 Task: Look for space in Bīsalpur, India from 2nd September, 2023 to 6th September, 2023 for 2 adults in price range Rs.15000 to Rs.20000. Place can be entire place with 1  bedroom having 1 bed and 1 bathroom. Property type can be house, flat, guest house, hotel. Booking option can be shelf check-in. Required host language is English.
Action: Mouse moved to (432, 53)
Screenshot: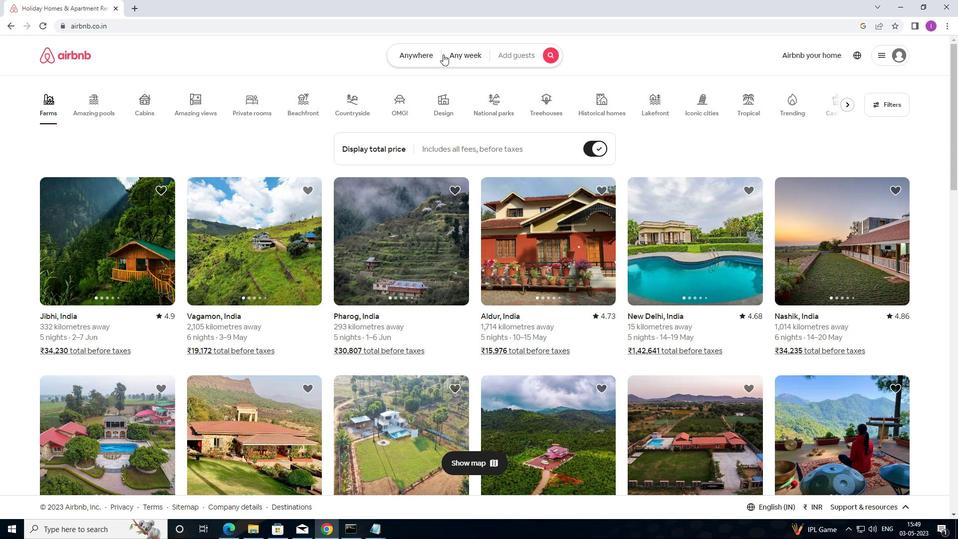 
Action: Mouse pressed left at (432, 53)
Screenshot: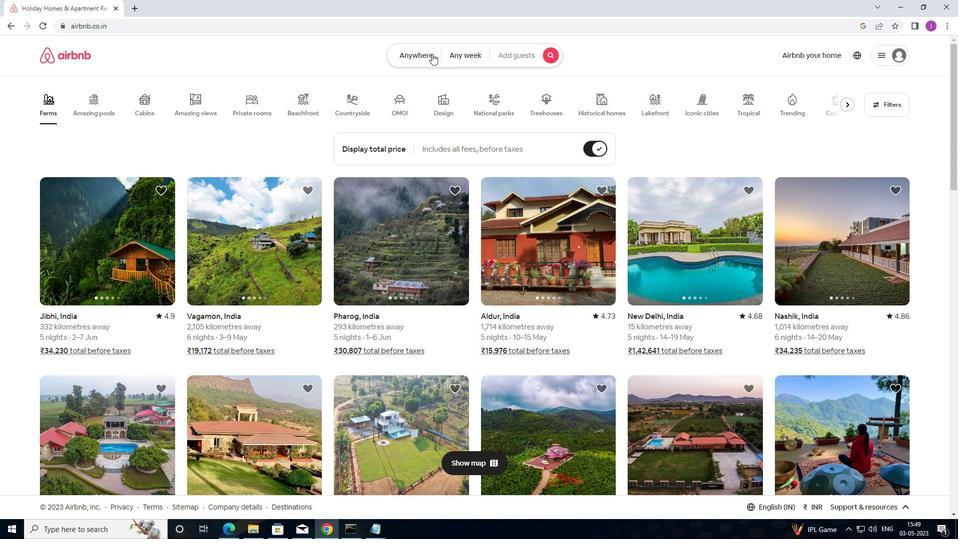 
Action: Mouse moved to (286, 95)
Screenshot: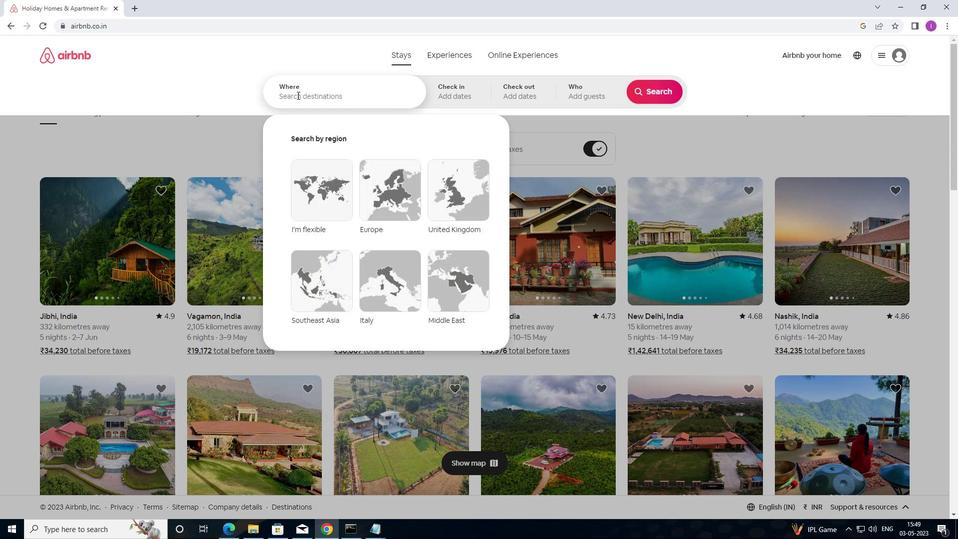 
Action: Mouse pressed left at (286, 95)
Screenshot: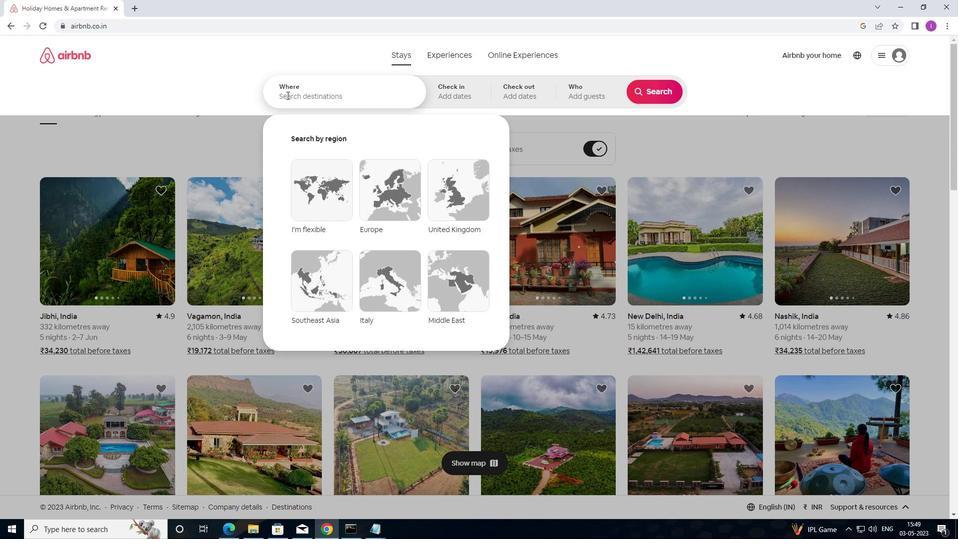 
Action: Mouse moved to (406, 95)
Screenshot: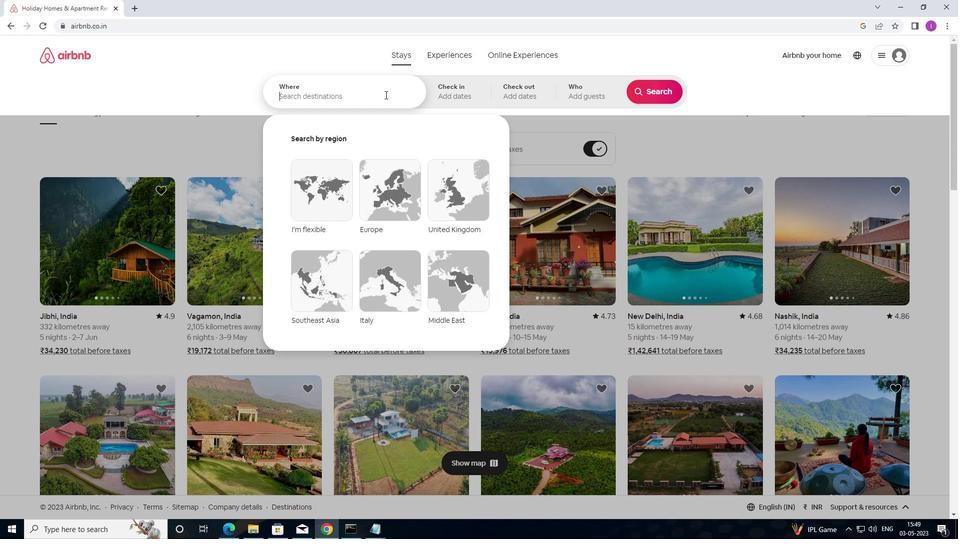 
Action: Key pressed <Key.shift>BISA
Screenshot: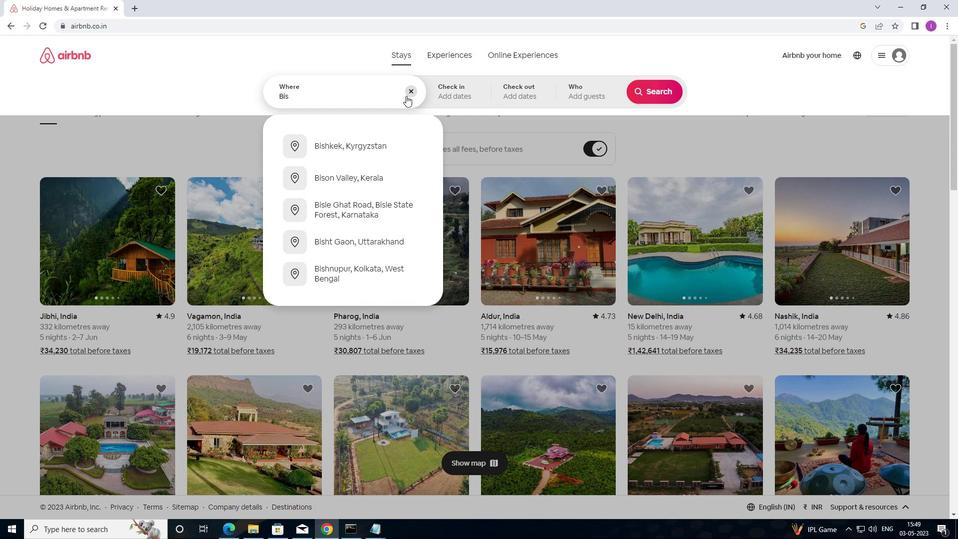 
Action: Mouse moved to (407, 95)
Screenshot: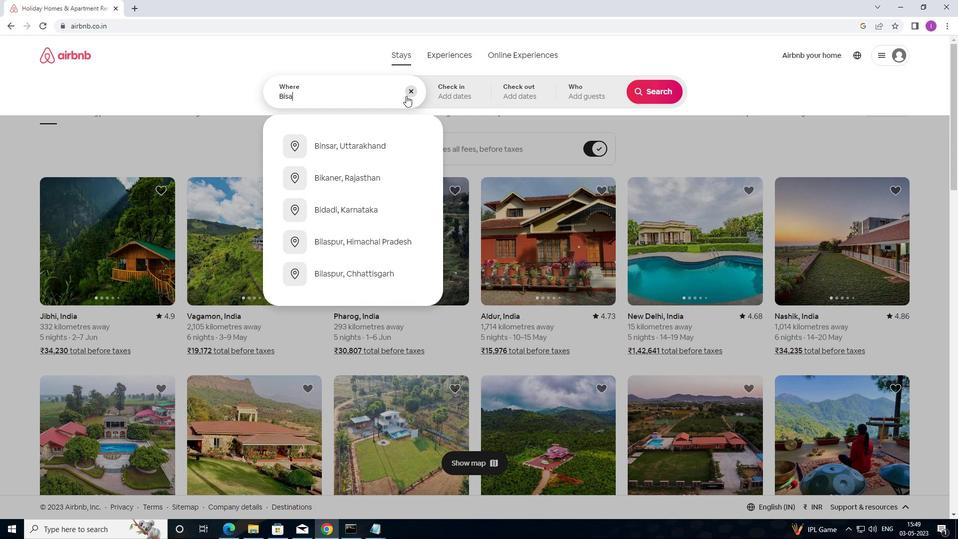 
Action: Key pressed LPUR,<Key.shift>INDIA
Screenshot: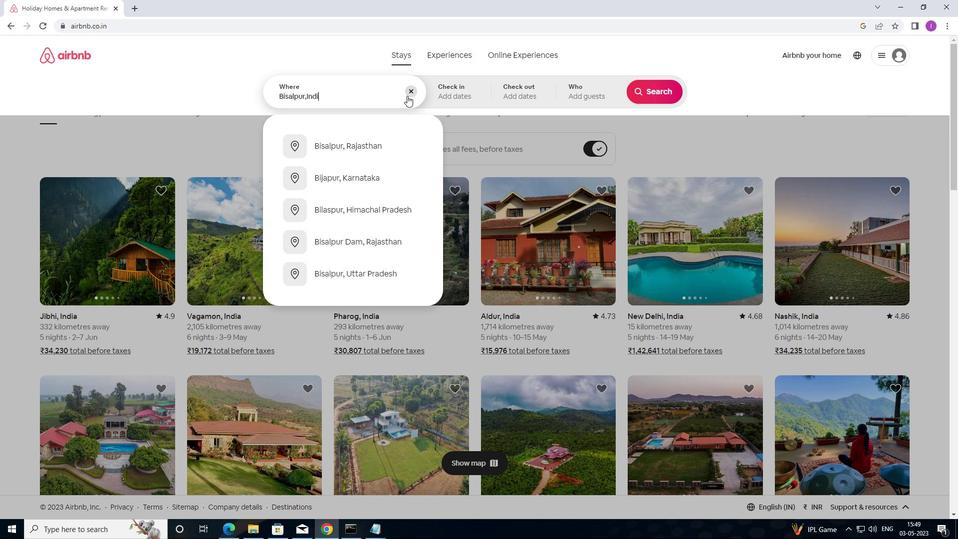
Action: Mouse moved to (452, 96)
Screenshot: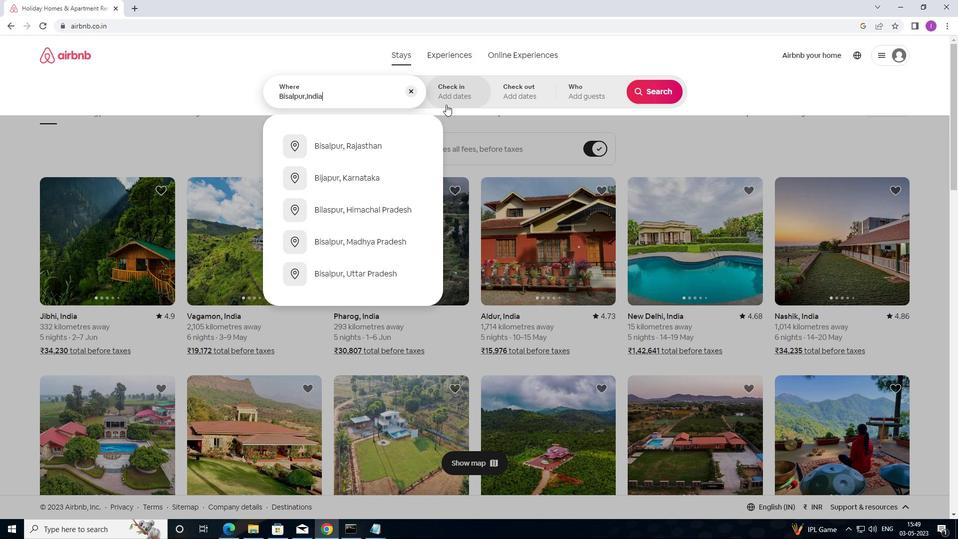 
Action: Mouse pressed left at (452, 96)
Screenshot: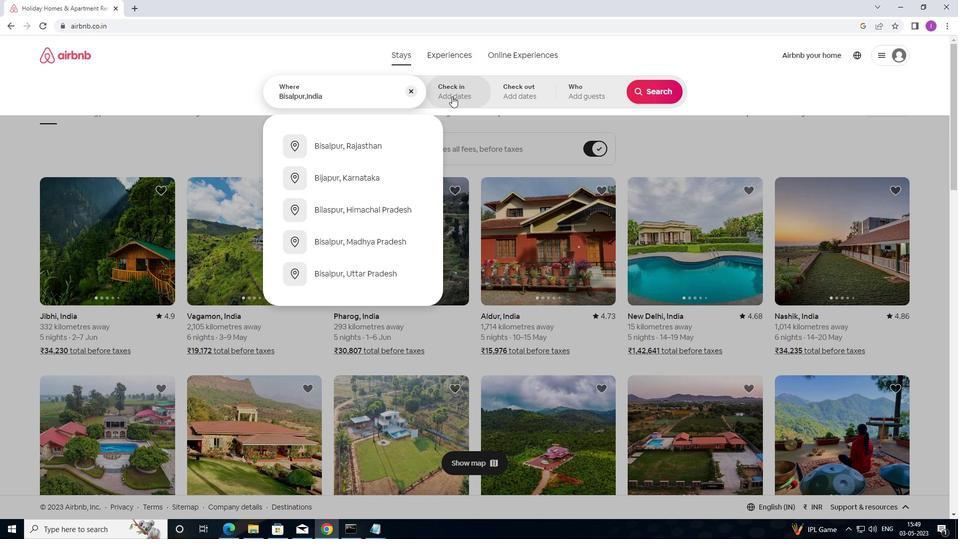 
Action: Mouse moved to (619, 218)
Screenshot: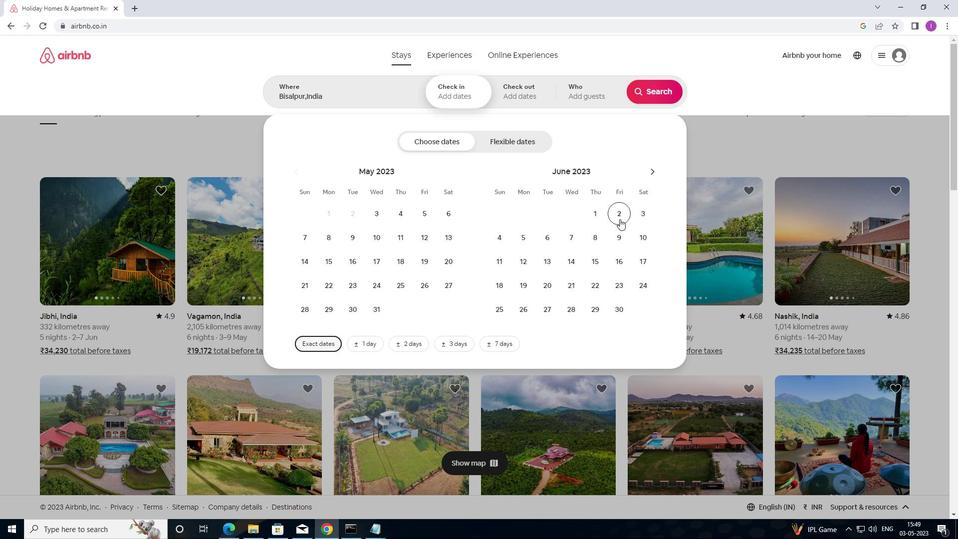 
Action: Mouse pressed left at (619, 218)
Screenshot: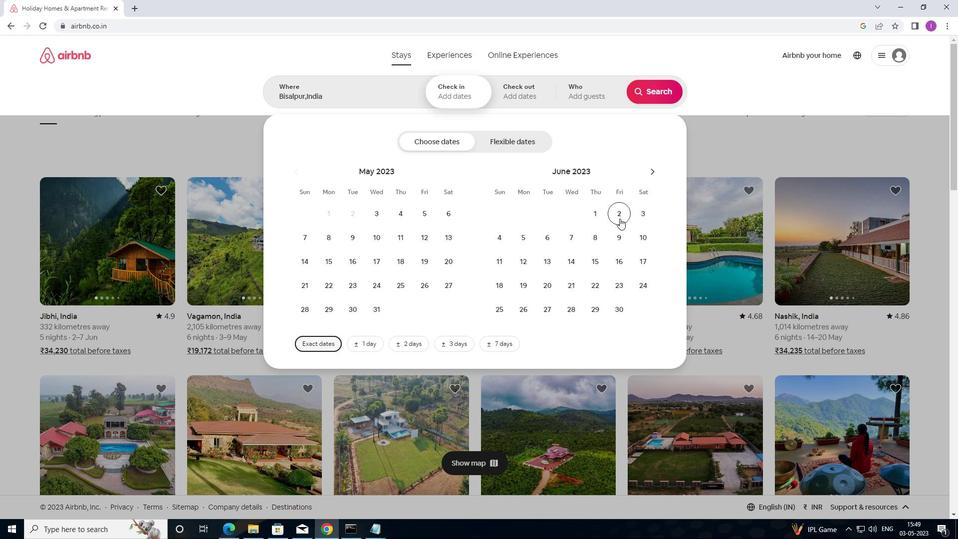
Action: Mouse moved to (450, 88)
Screenshot: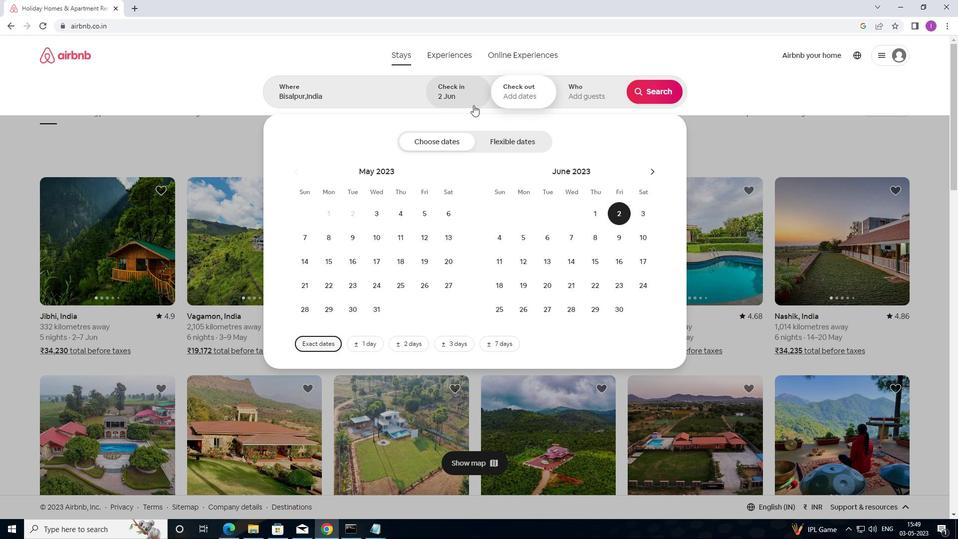 
Action: Mouse pressed left at (450, 88)
Screenshot: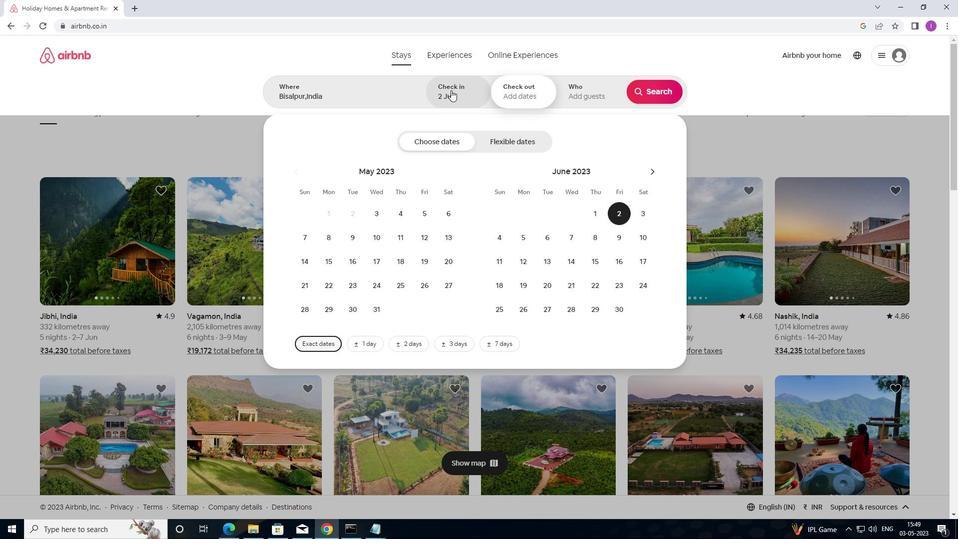
Action: Mouse moved to (473, 88)
Screenshot: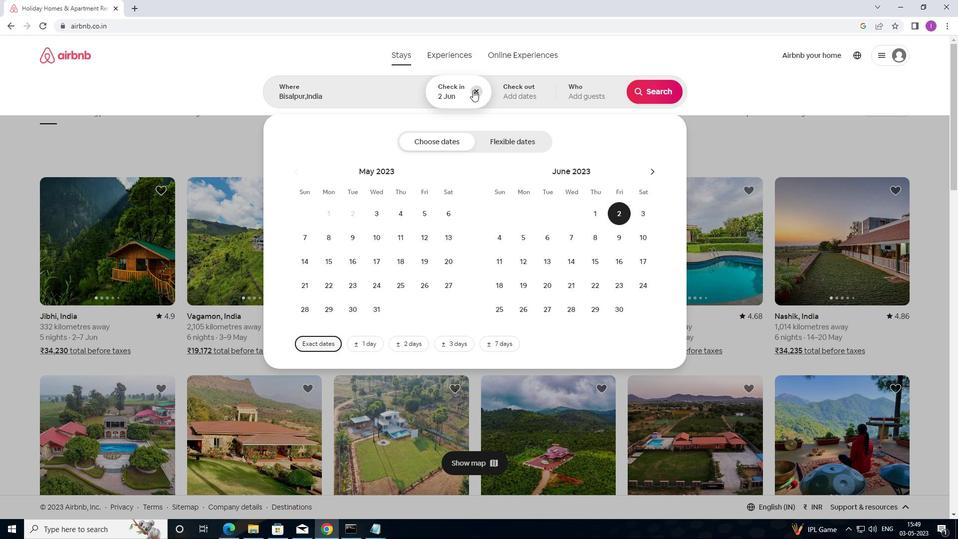 
Action: Mouse pressed left at (473, 88)
Screenshot: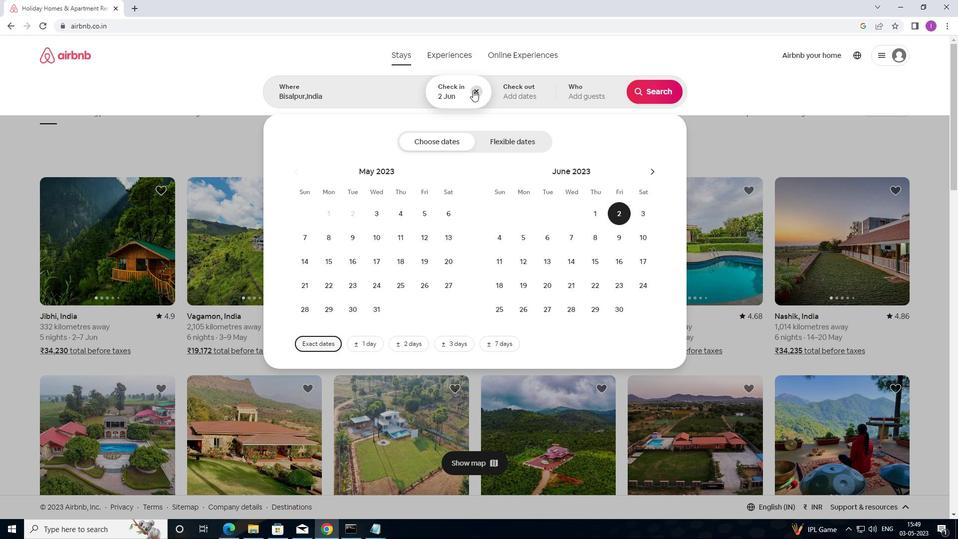 
Action: Mouse moved to (647, 170)
Screenshot: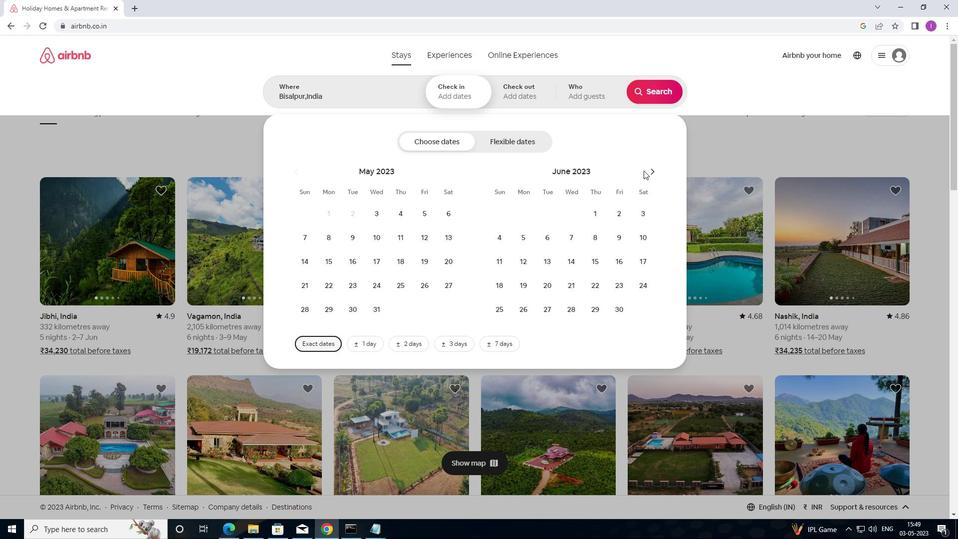 
Action: Mouse pressed left at (647, 170)
Screenshot: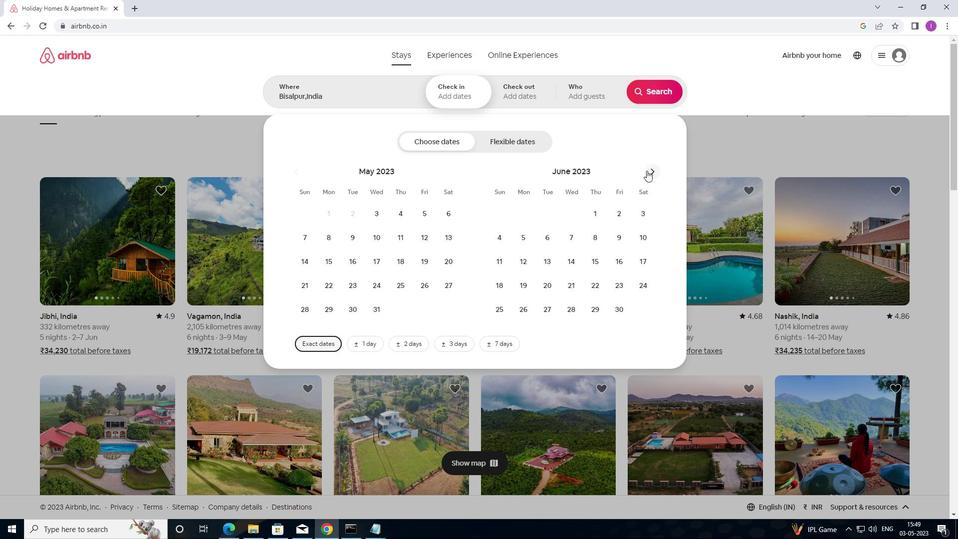 
Action: Mouse moved to (648, 169)
Screenshot: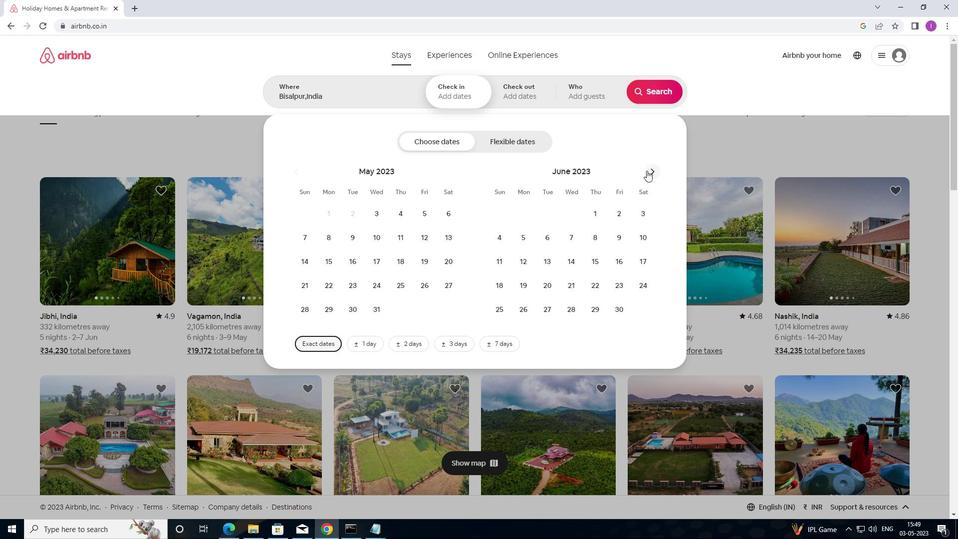 
Action: Mouse pressed left at (648, 169)
Screenshot: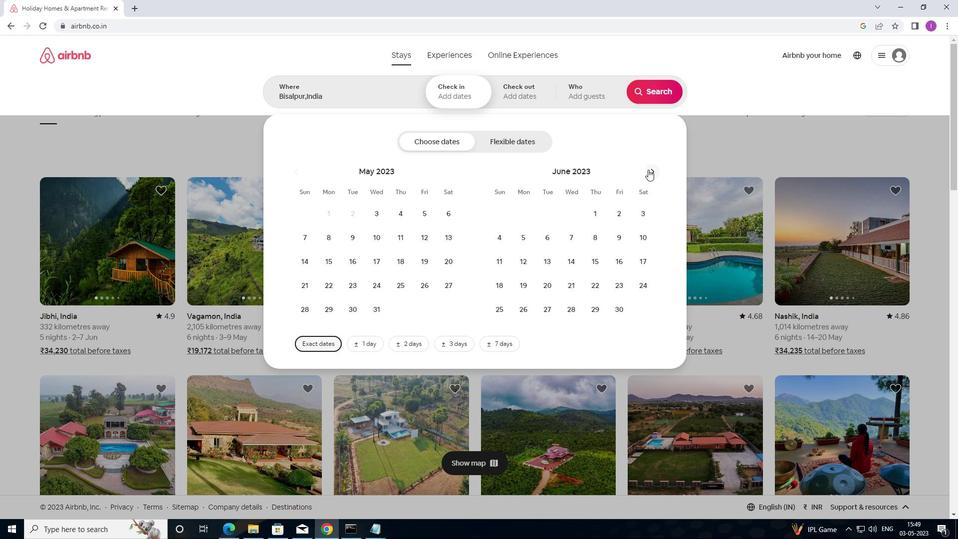 
Action: Mouse moved to (648, 169)
Screenshot: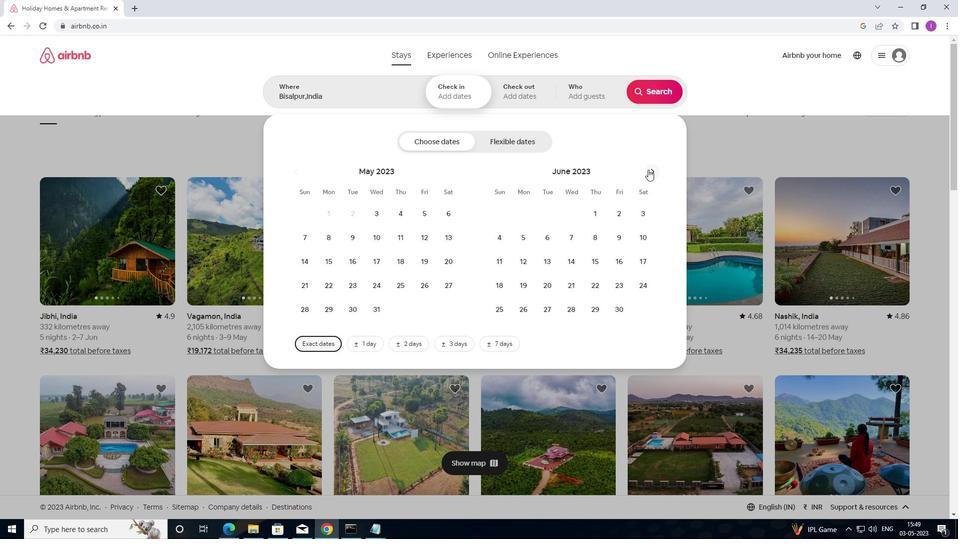 
Action: Mouse pressed left at (648, 169)
Screenshot: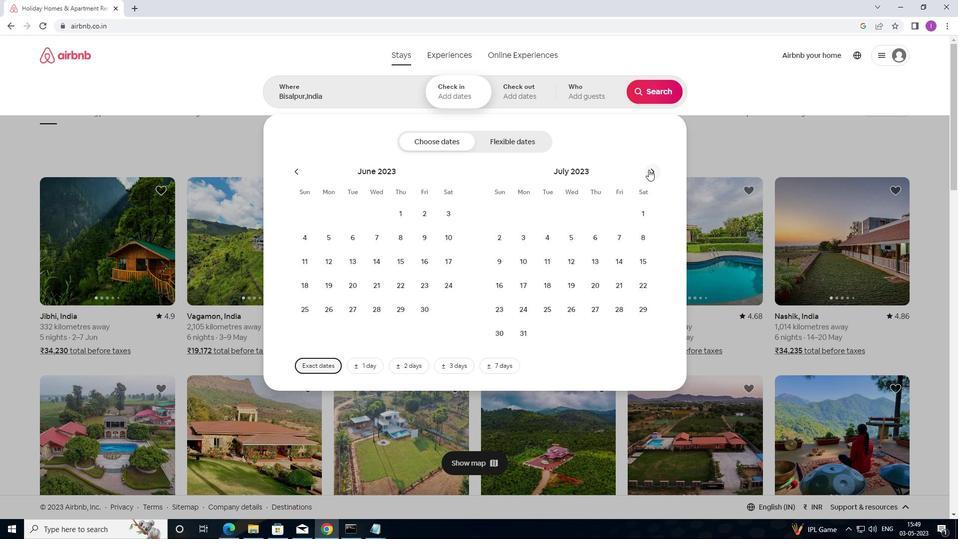 
Action: Mouse moved to (648, 207)
Screenshot: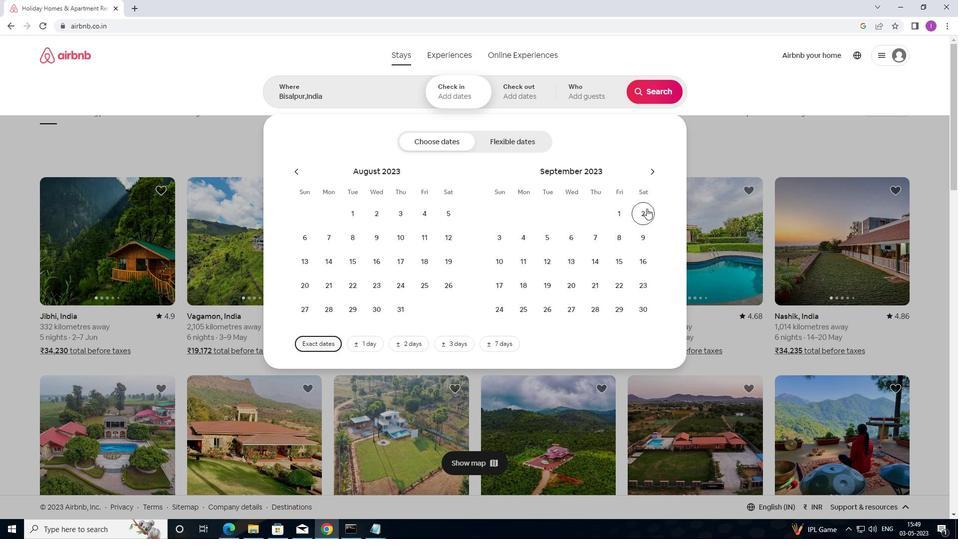 
Action: Mouse pressed left at (648, 207)
Screenshot: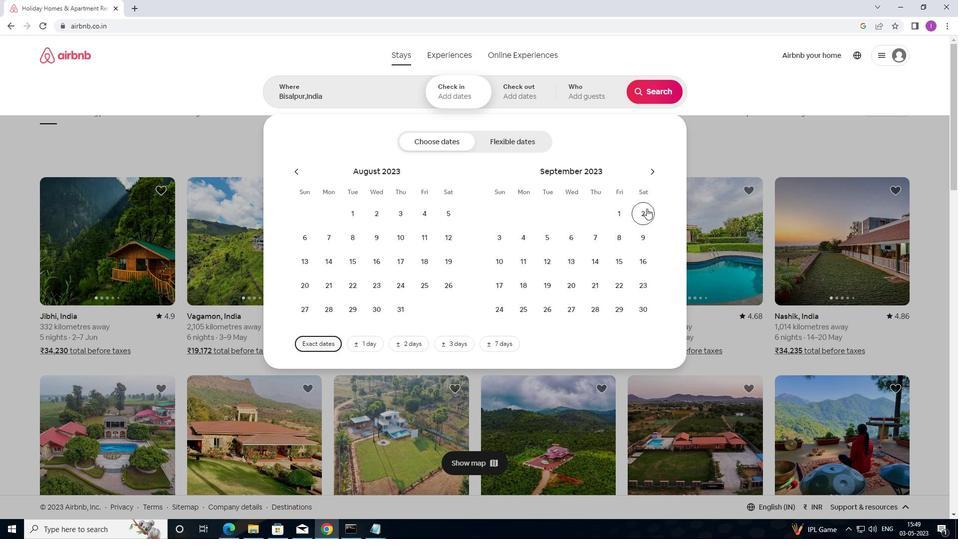 
Action: Mouse moved to (570, 236)
Screenshot: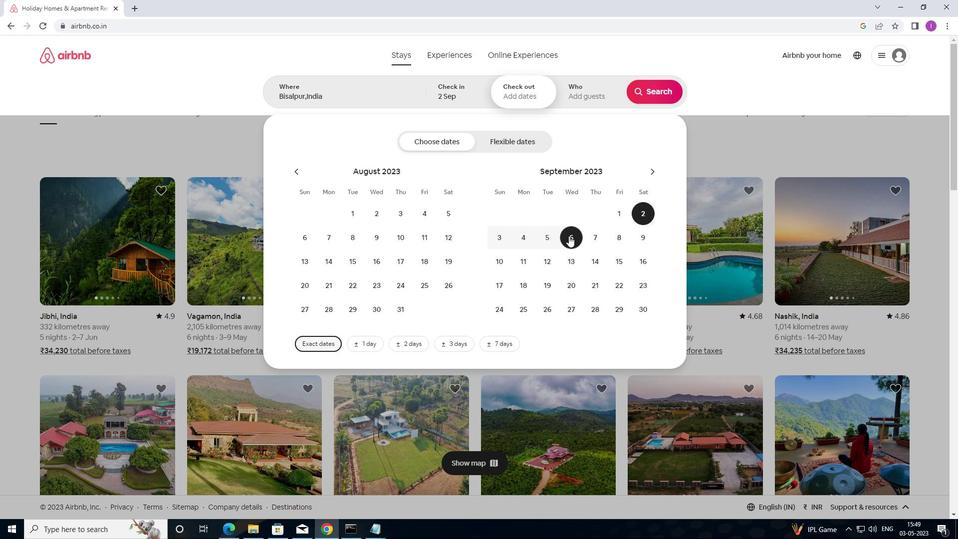 
Action: Mouse pressed left at (570, 236)
Screenshot: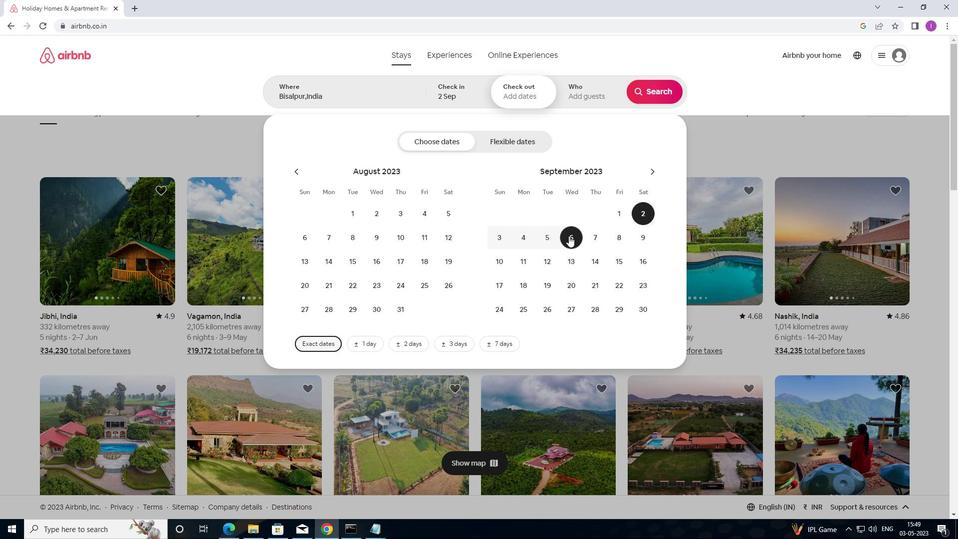 
Action: Mouse moved to (585, 103)
Screenshot: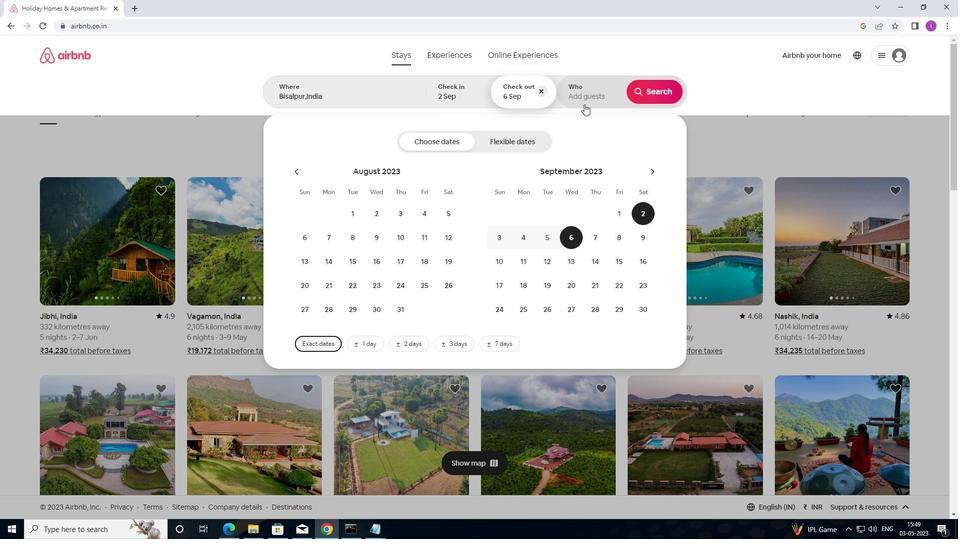 
Action: Mouse pressed left at (585, 103)
Screenshot: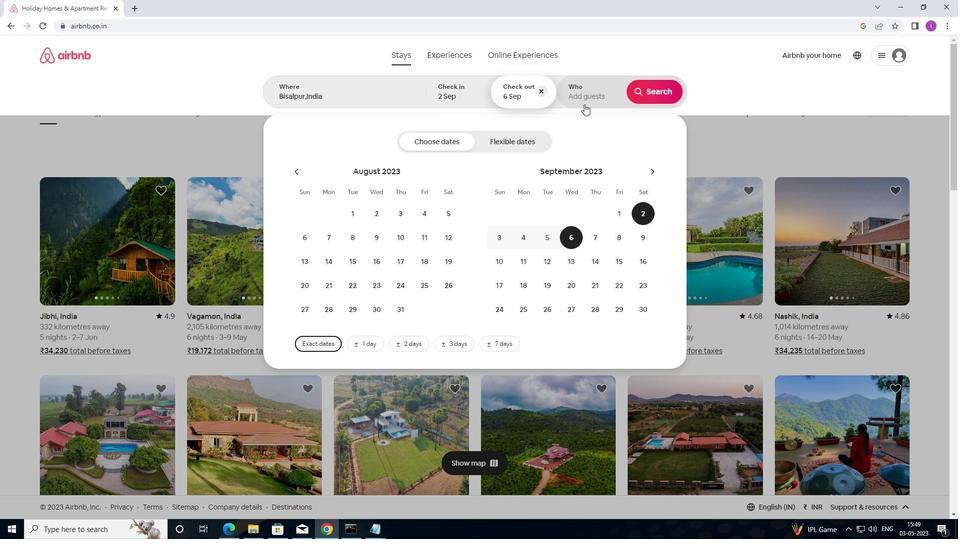 
Action: Mouse moved to (654, 144)
Screenshot: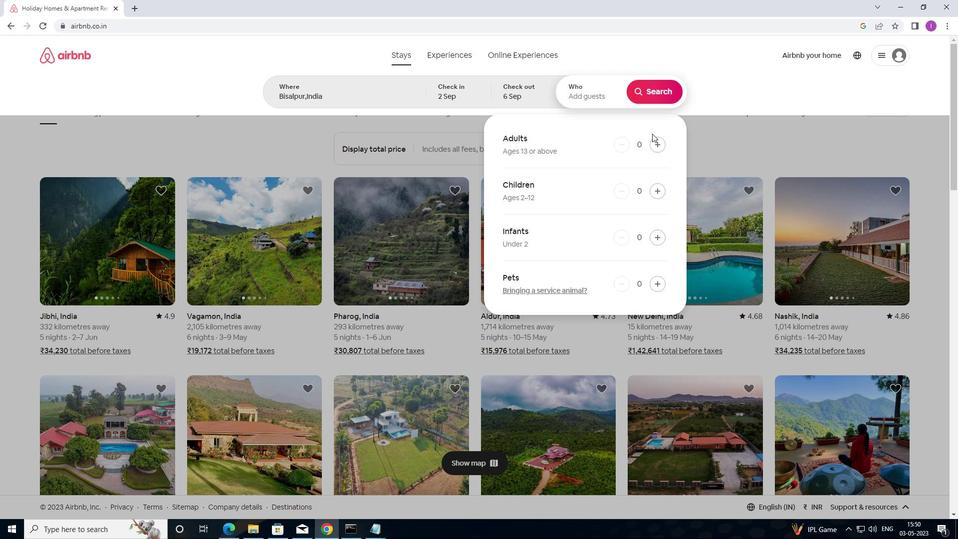 
Action: Mouse pressed left at (654, 144)
Screenshot: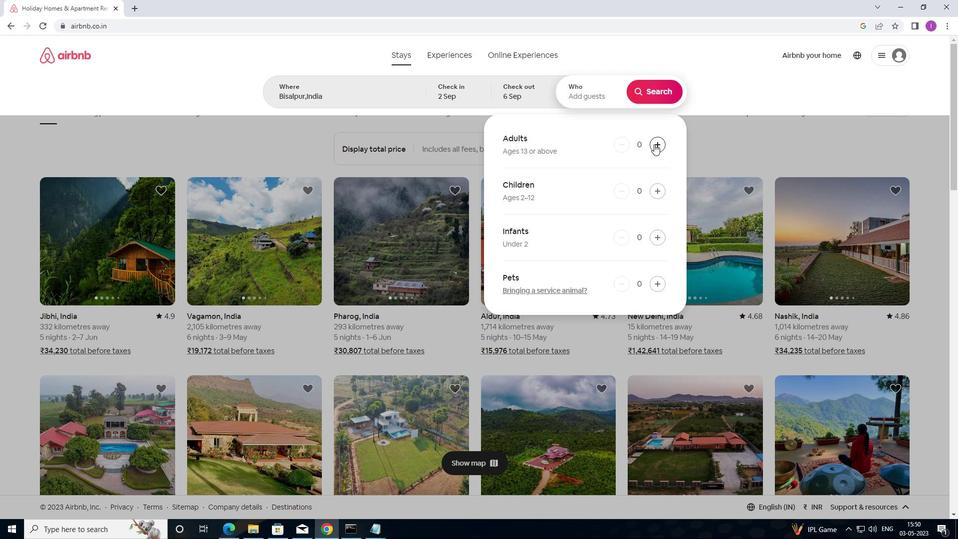 
Action: Mouse pressed left at (654, 144)
Screenshot: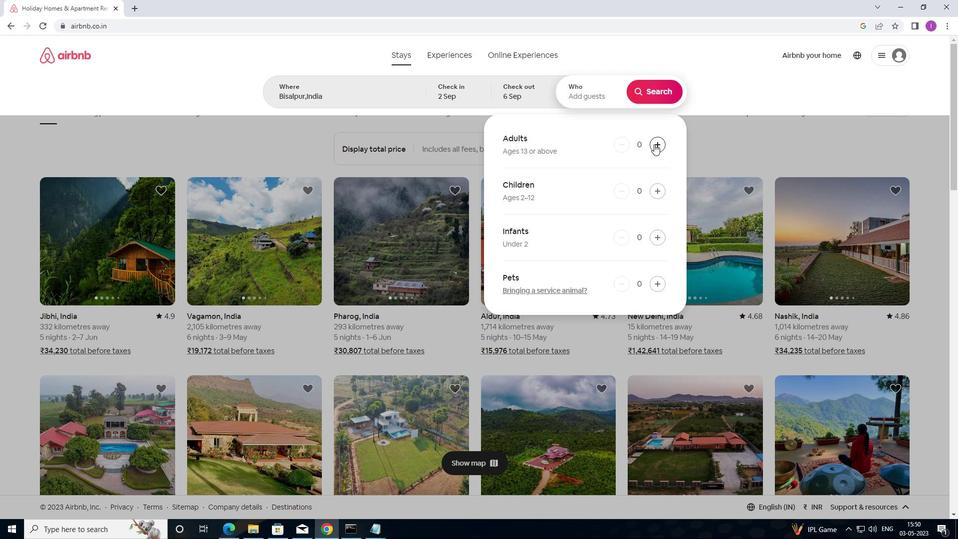 
Action: Mouse moved to (652, 93)
Screenshot: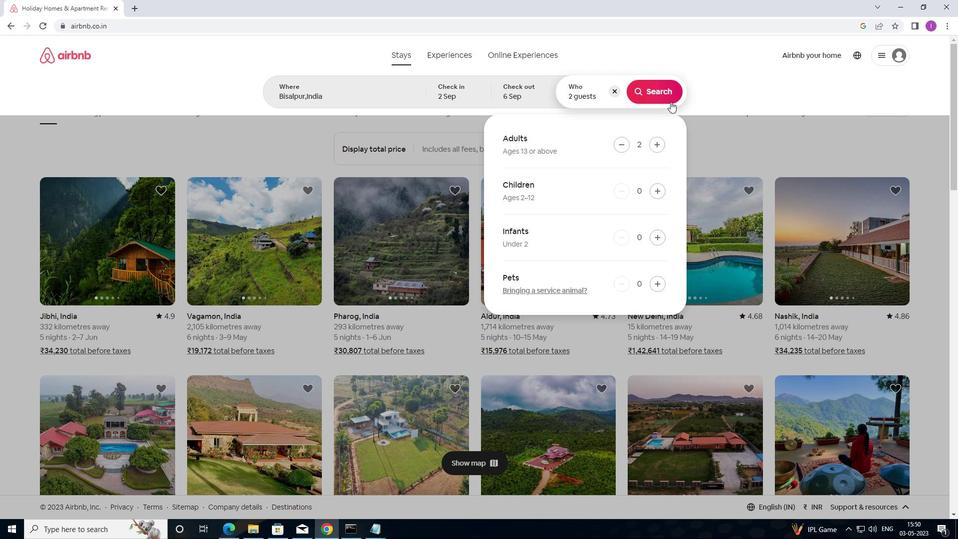 
Action: Mouse pressed left at (652, 93)
Screenshot: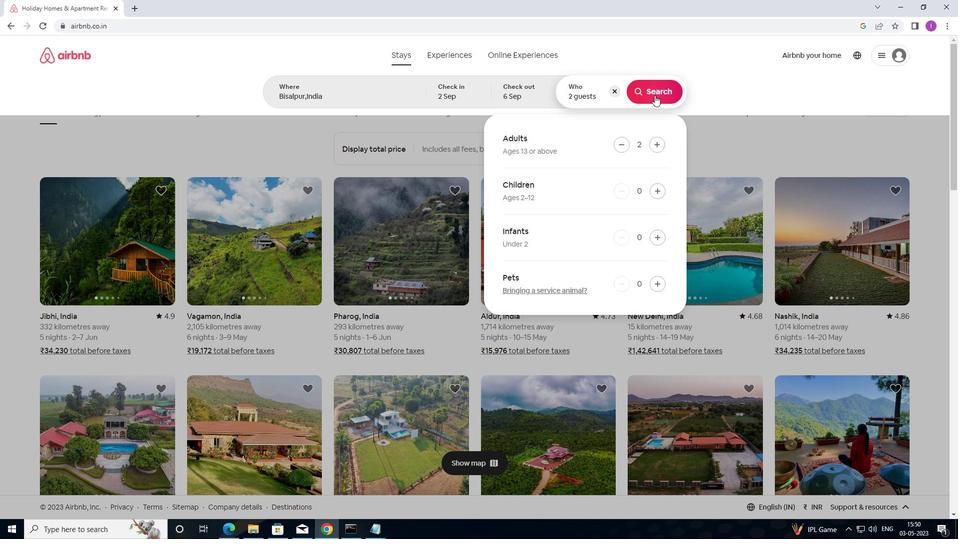
Action: Mouse moved to (923, 96)
Screenshot: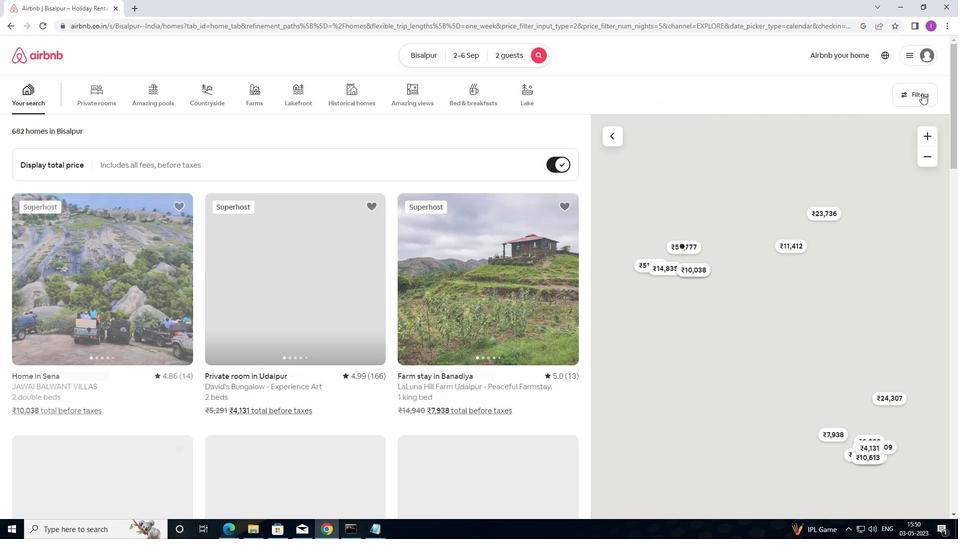 
Action: Mouse pressed left at (923, 96)
Screenshot: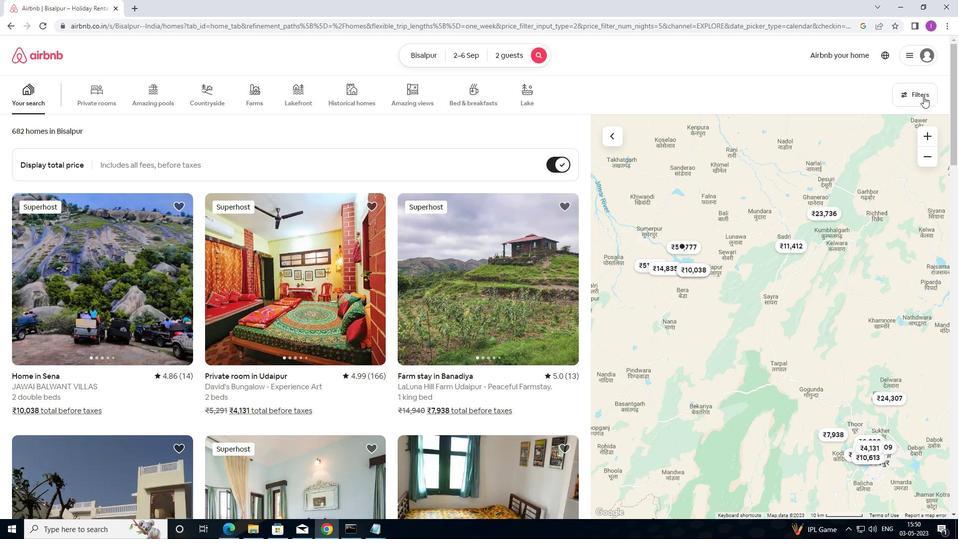 
Action: Mouse moved to (353, 221)
Screenshot: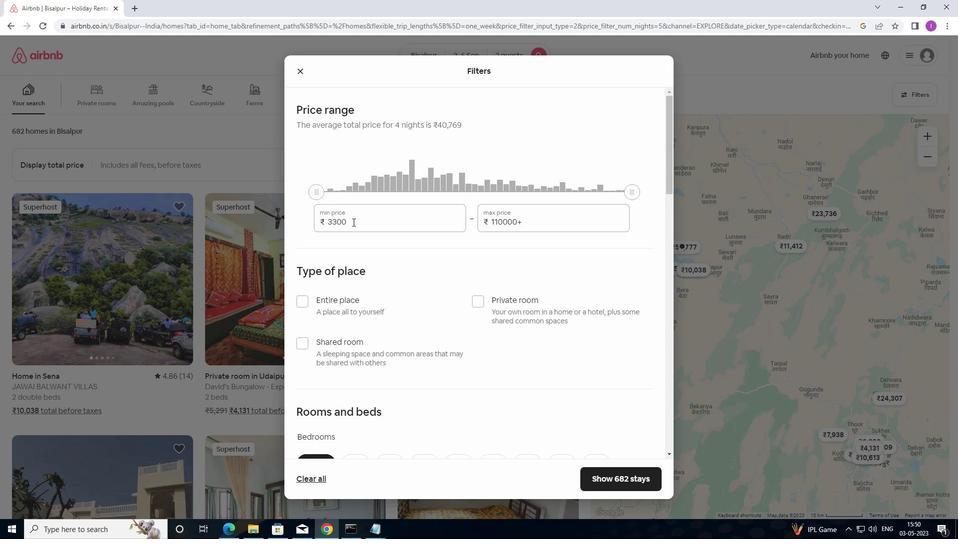 
Action: Mouse pressed left at (353, 221)
Screenshot: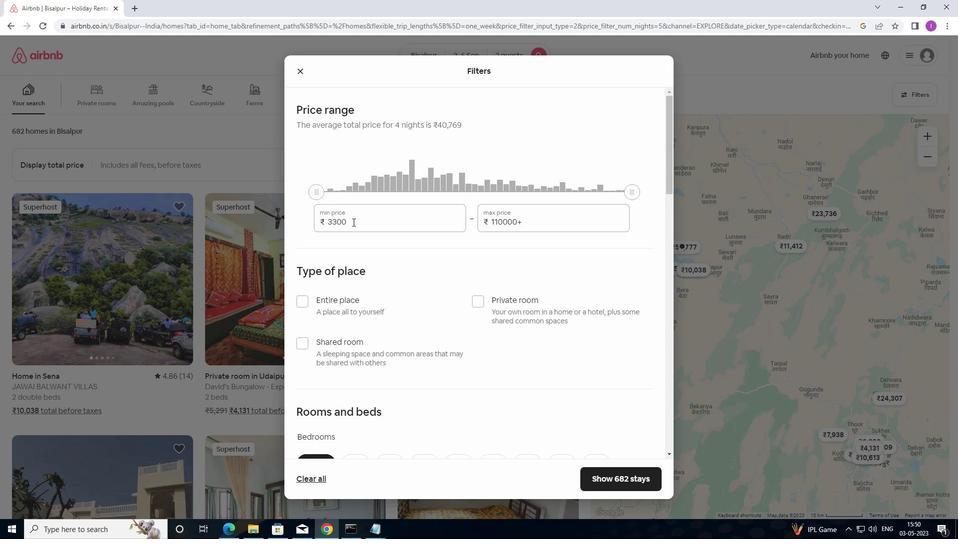 
Action: Mouse moved to (318, 224)
Screenshot: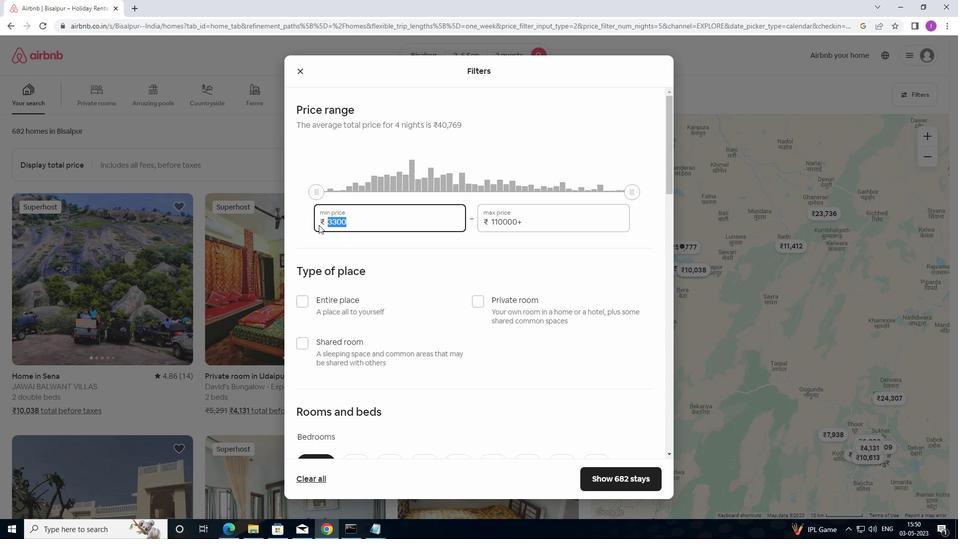
Action: Key pressed 1
Screenshot: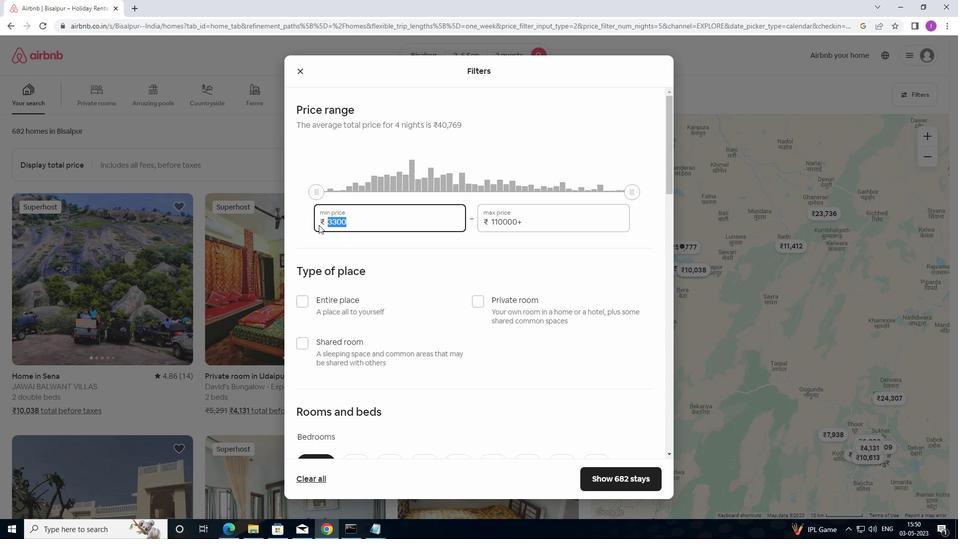 
Action: Mouse moved to (319, 224)
Screenshot: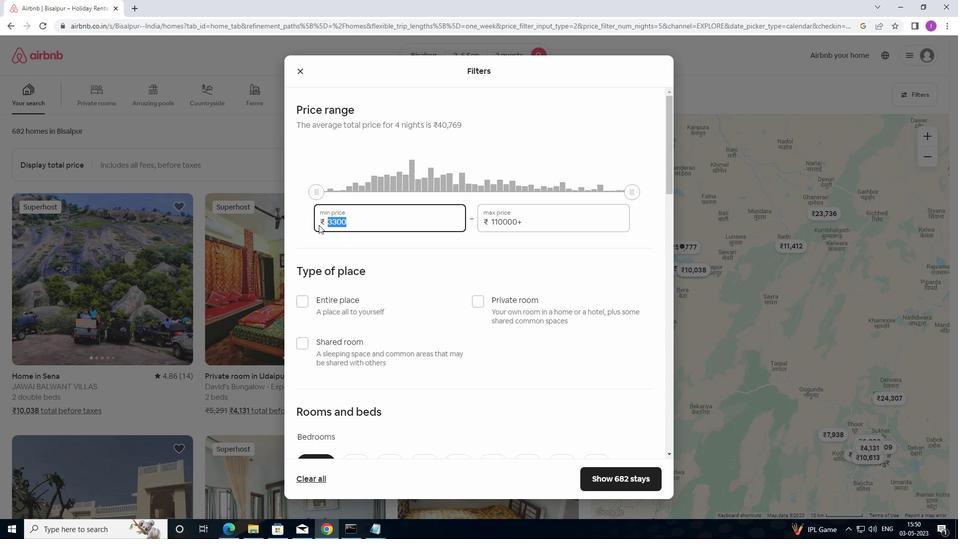 
Action: Key pressed 50
Screenshot: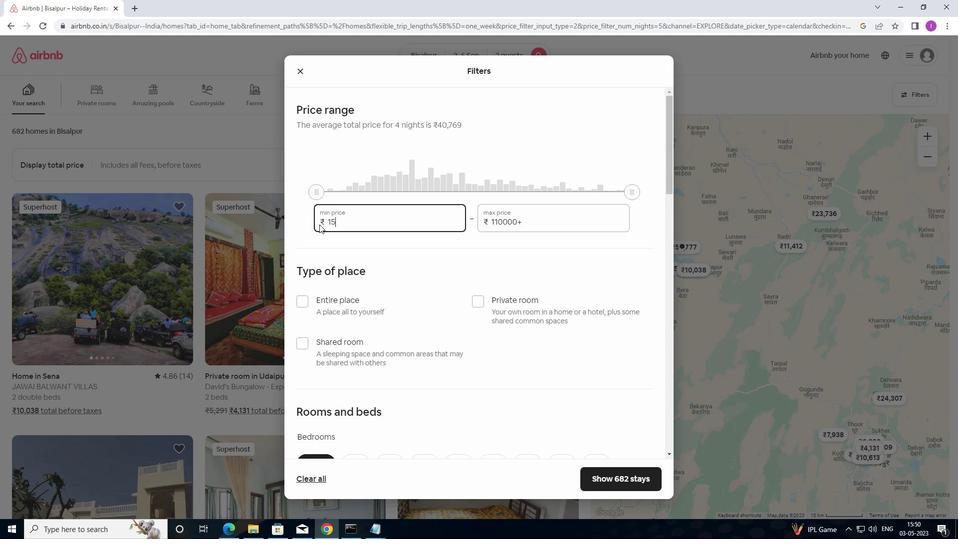 
Action: Mouse moved to (319, 224)
Screenshot: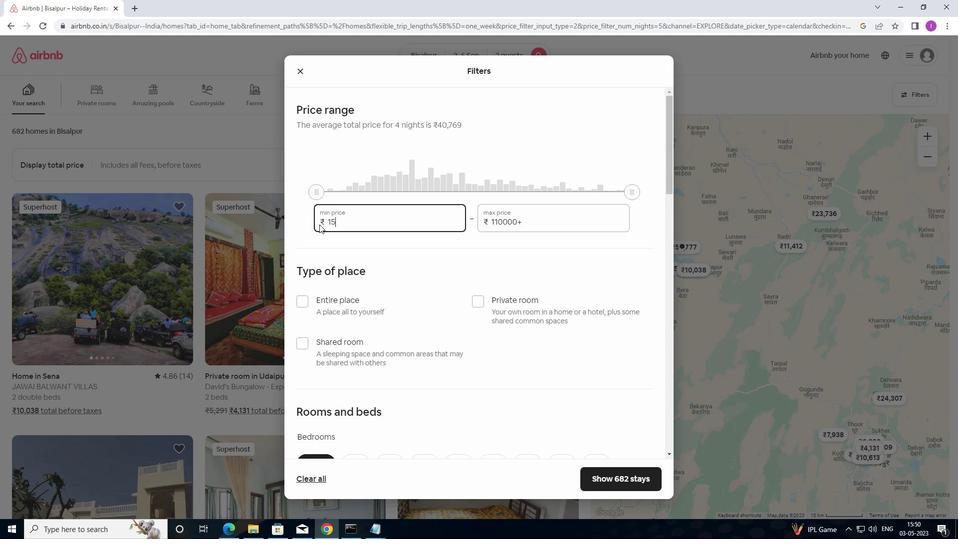 
Action: Key pressed 0
Screenshot: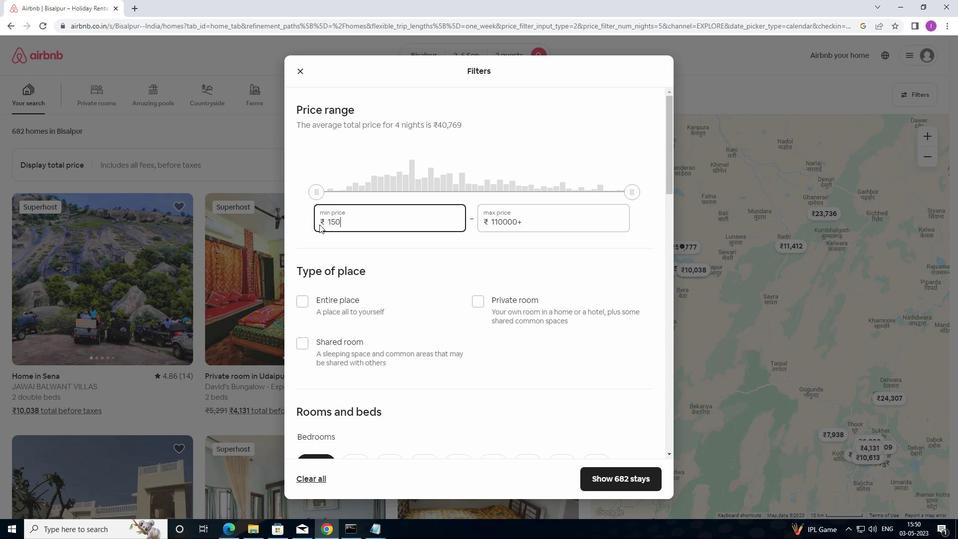 
Action: Mouse moved to (320, 225)
Screenshot: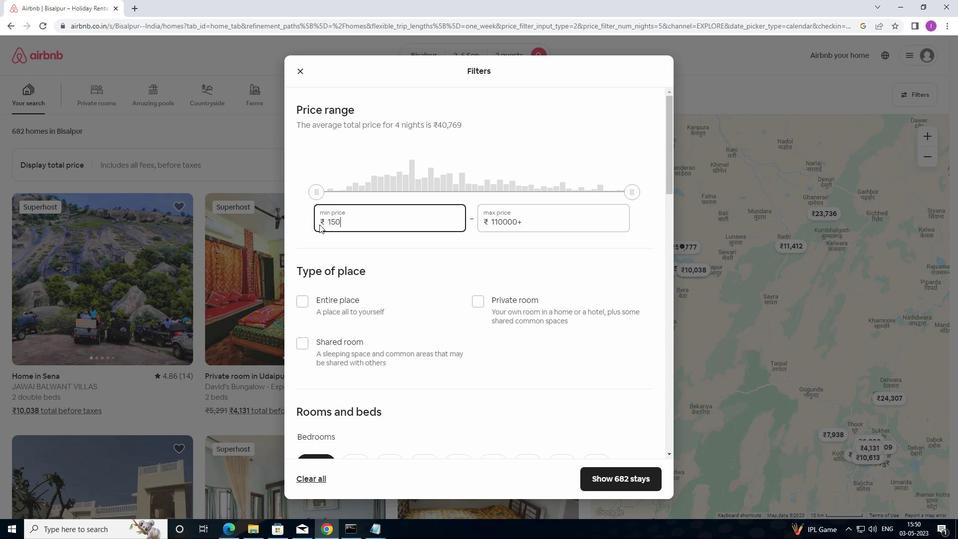 
Action: Key pressed 0
Screenshot: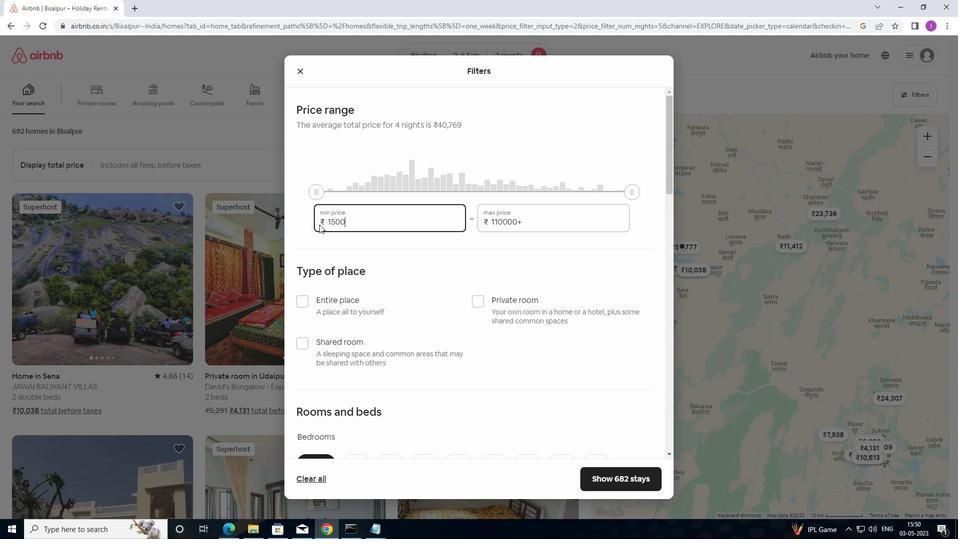 
Action: Mouse moved to (523, 221)
Screenshot: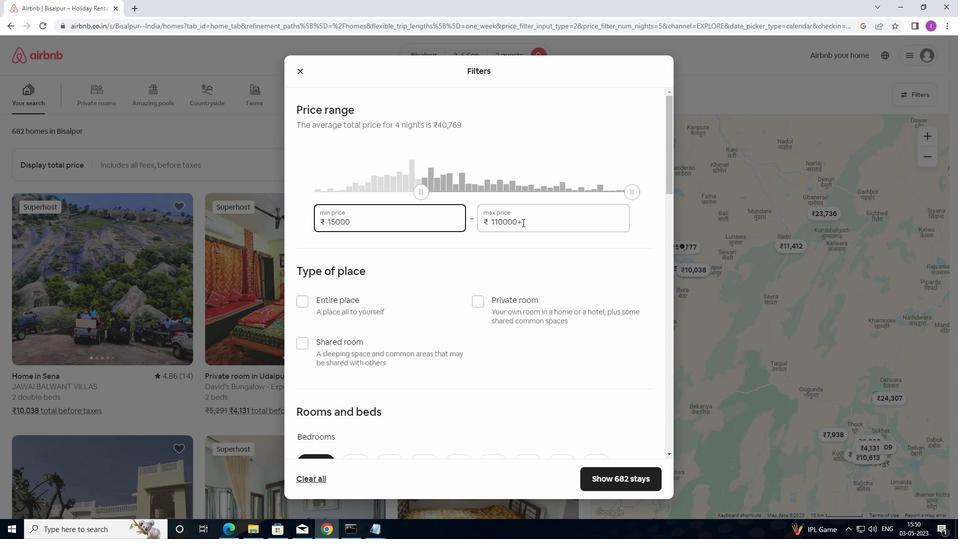 
Action: Mouse pressed left at (523, 221)
Screenshot: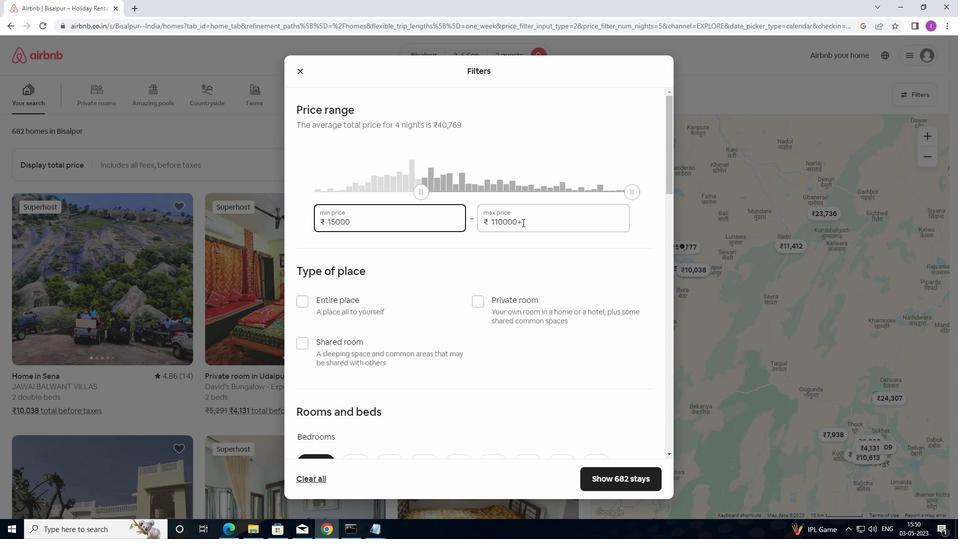 
Action: Mouse moved to (538, 216)
Screenshot: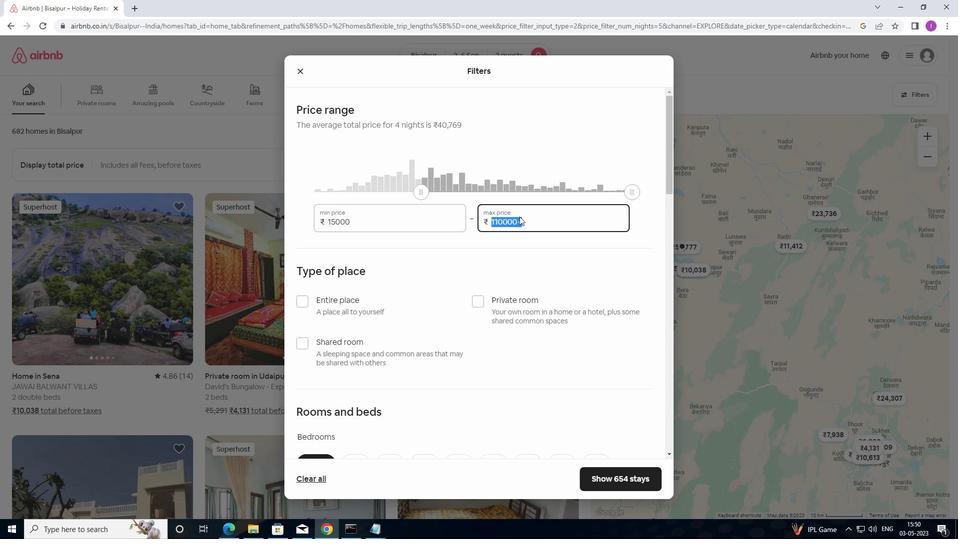 
Action: Key pressed 1
Screenshot: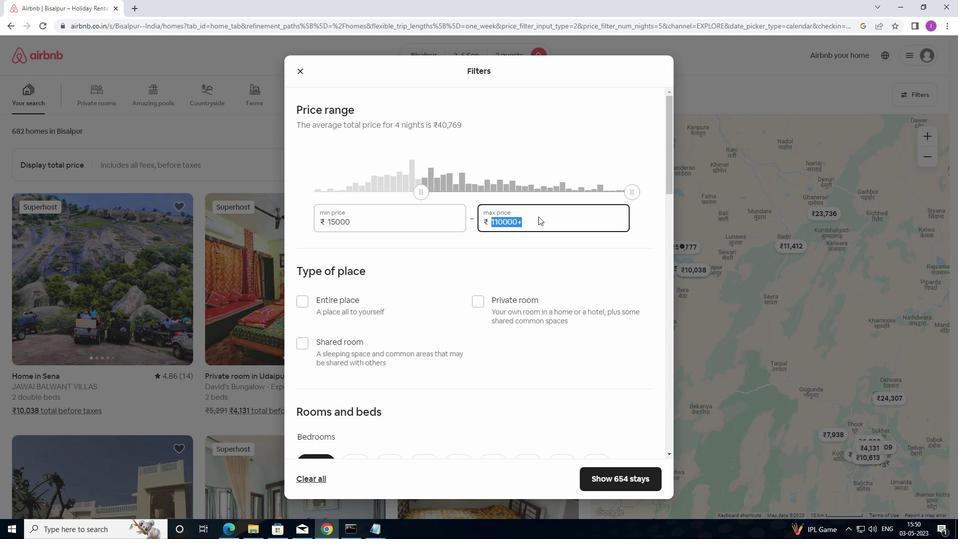 
Action: Mouse moved to (539, 216)
Screenshot: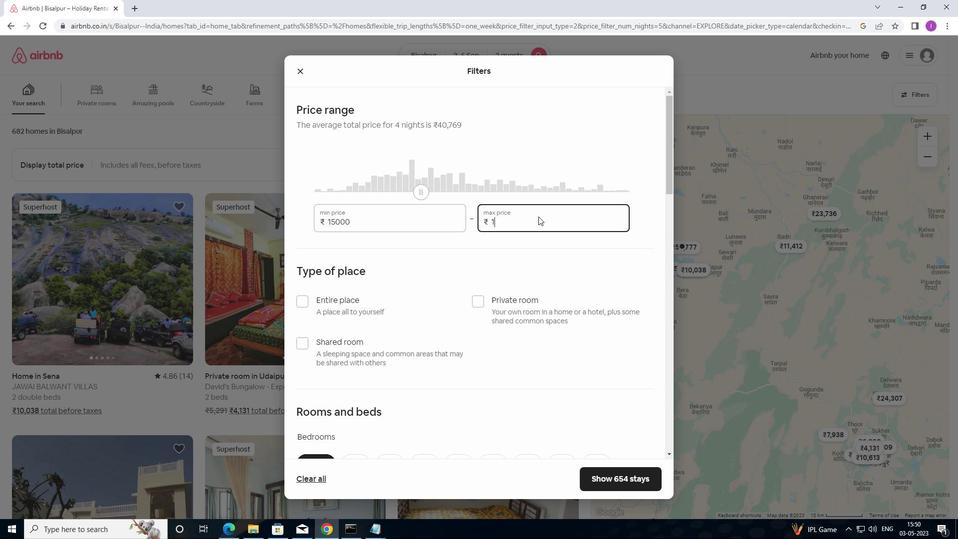 
Action: Key pressed <Key.backspace>
Screenshot: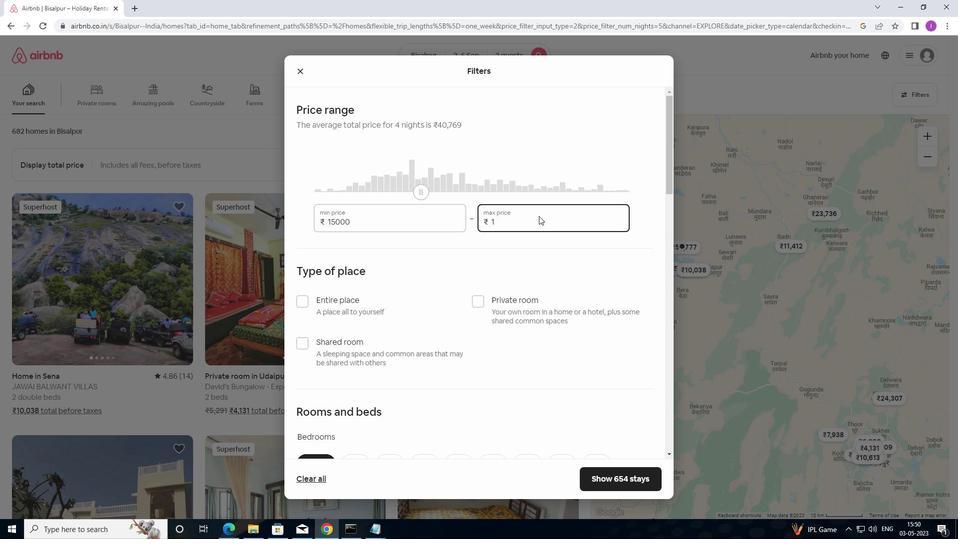 
Action: Mouse moved to (537, 213)
Screenshot: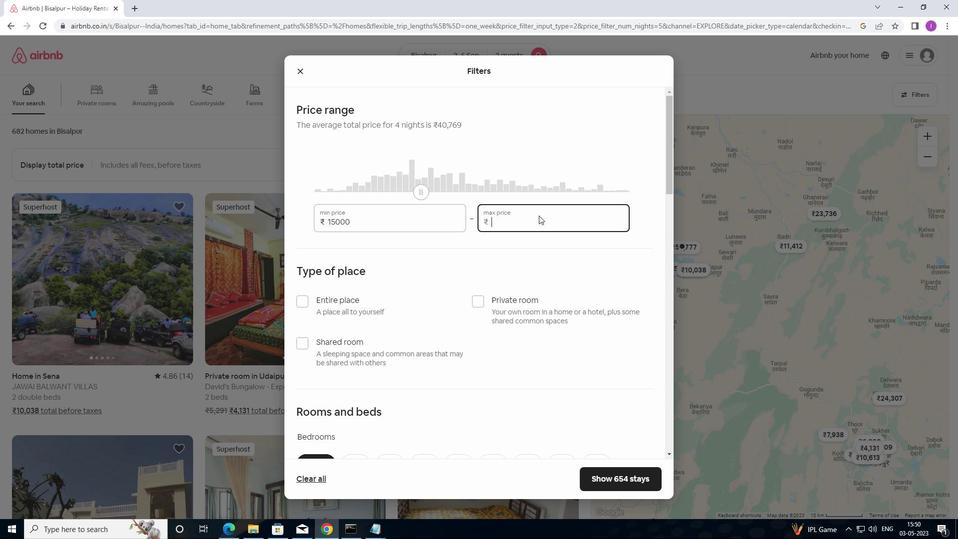 
Action: Key pressed 2
Screenshot: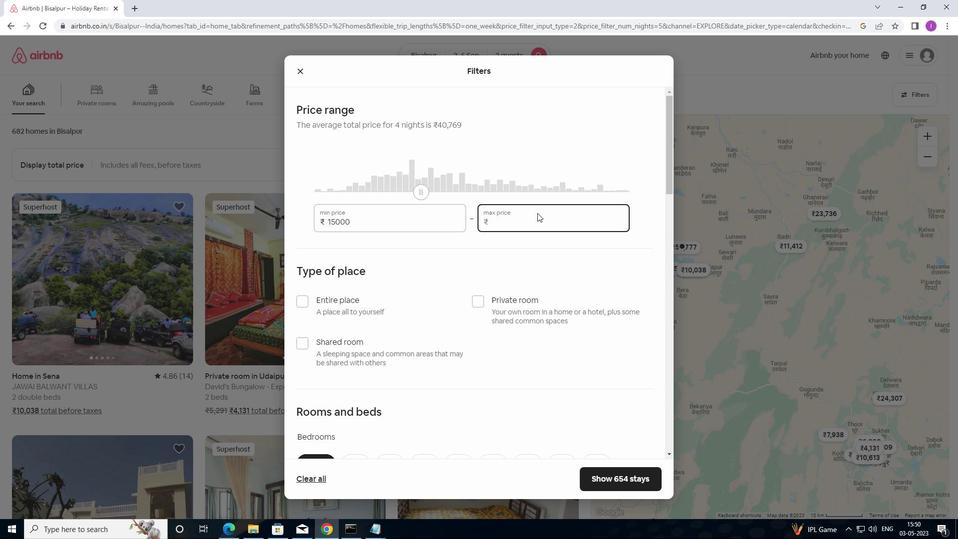
Action: Mouse moved to (537, 212)
Screenshot: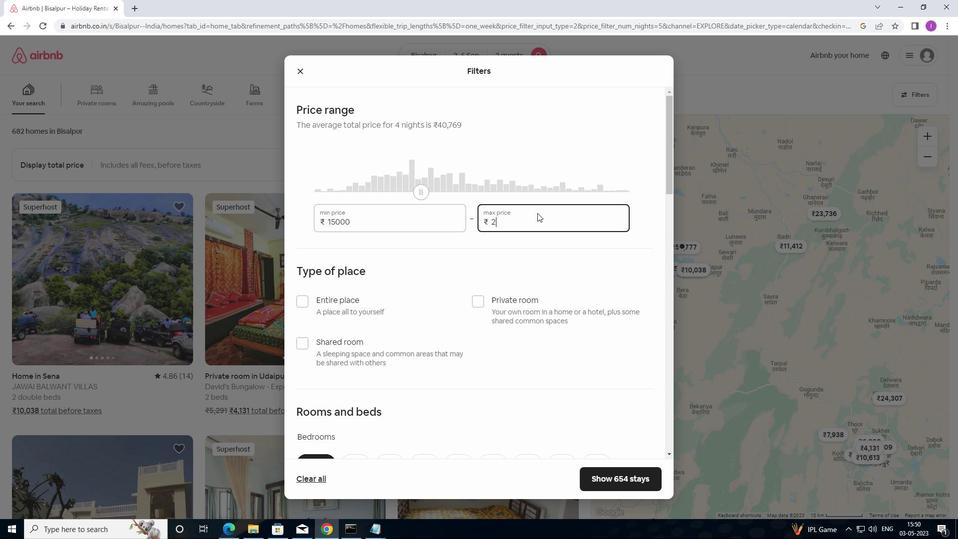 
Action: Key pressed 0000
Screenshot: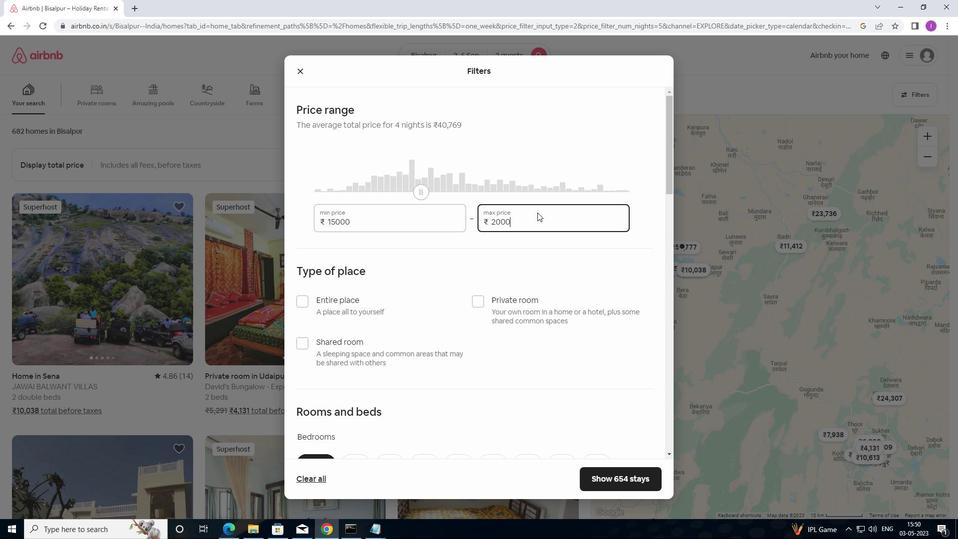 
Action: Mouse moved to (502, 261)
Screenshot: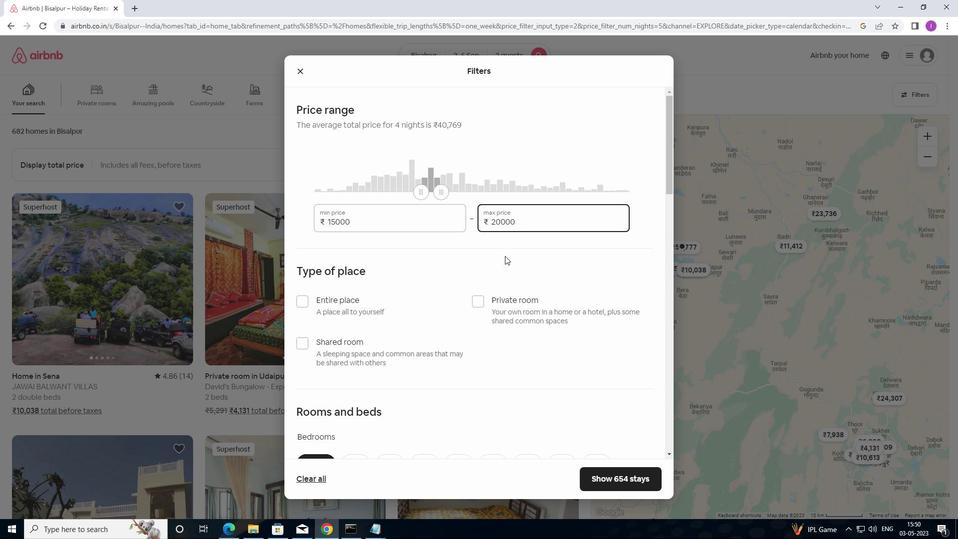 
Action: Mouse scrolled (502, 260) with delta (0, 0)
Screenshot: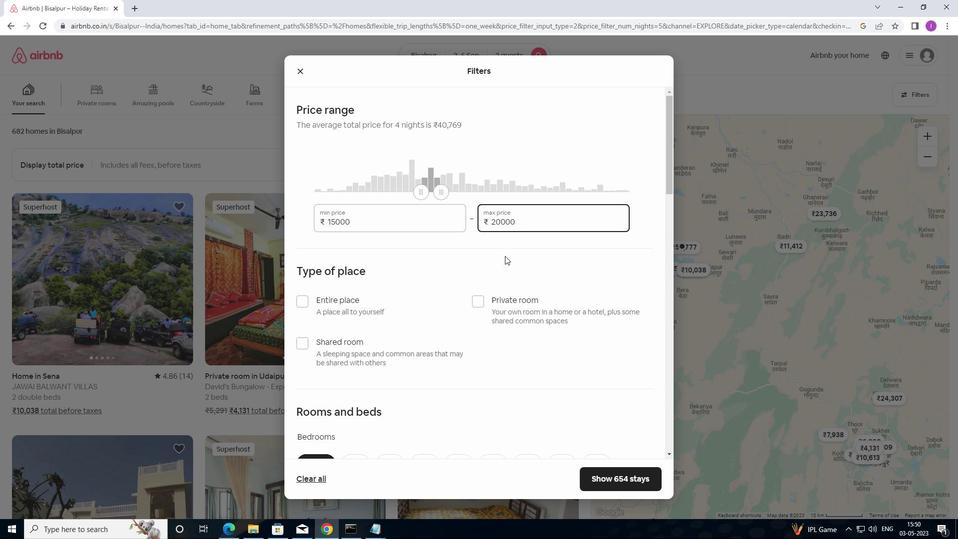 
Action: Mouse moved to (501, 261)
Screenshot: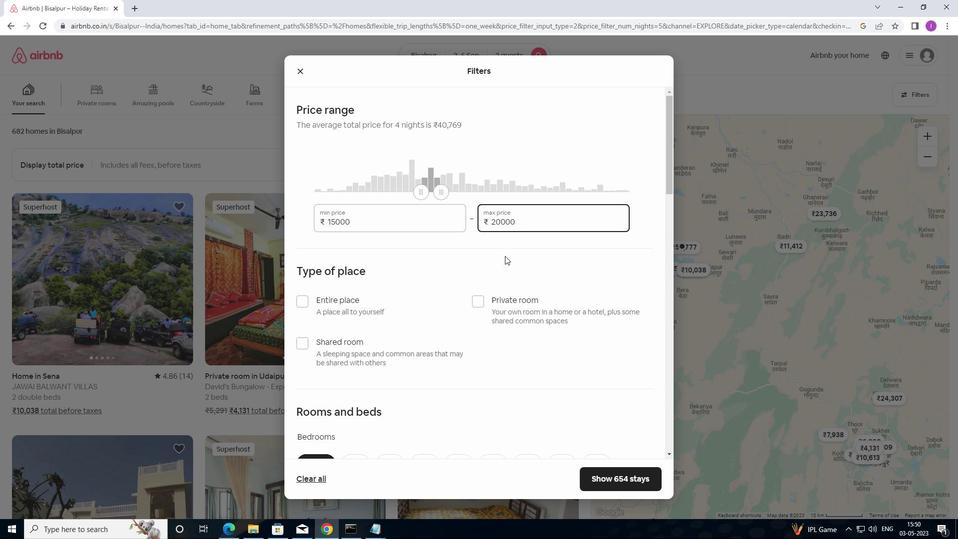 
Action: Mouse scrolled (501, 261) with delta (0, 0)
Screenshot: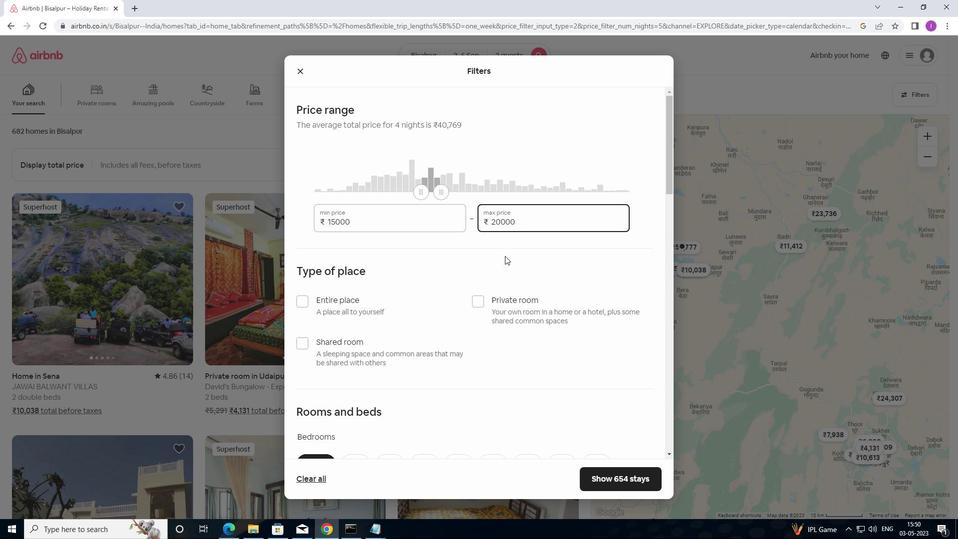 
Action: Mouse moved to (303, 204)
Screenshot: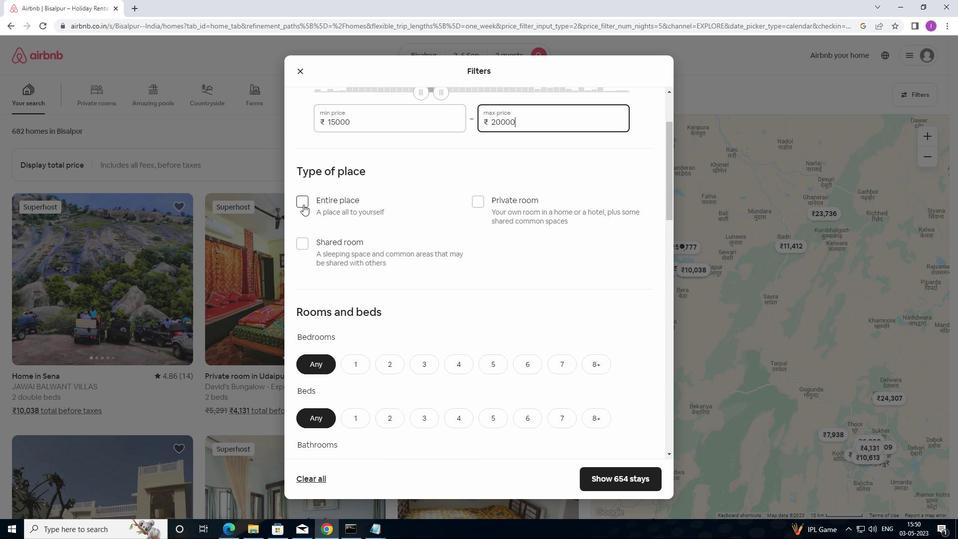 
Action: Mouse pressed left at (303, 204)
Screenshot: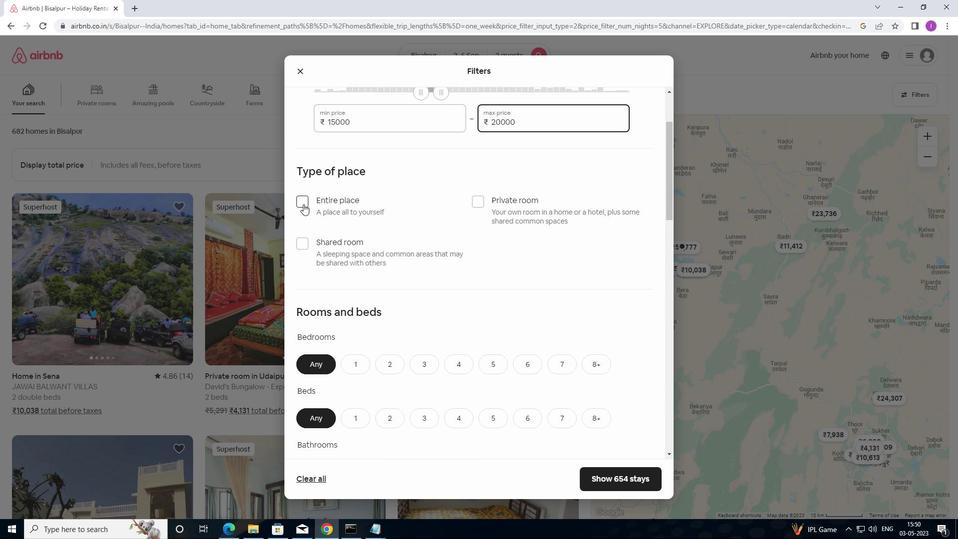 
Action: Mouse moved to (370, 256)
Screenshot: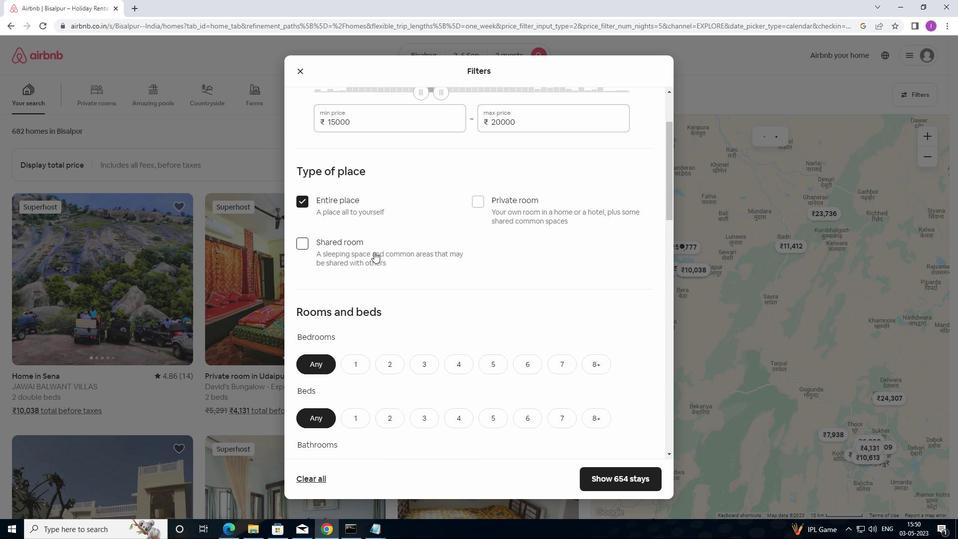 
Action: Mouse scrolled (370, 255) with delta (0, 0)
Screenshot: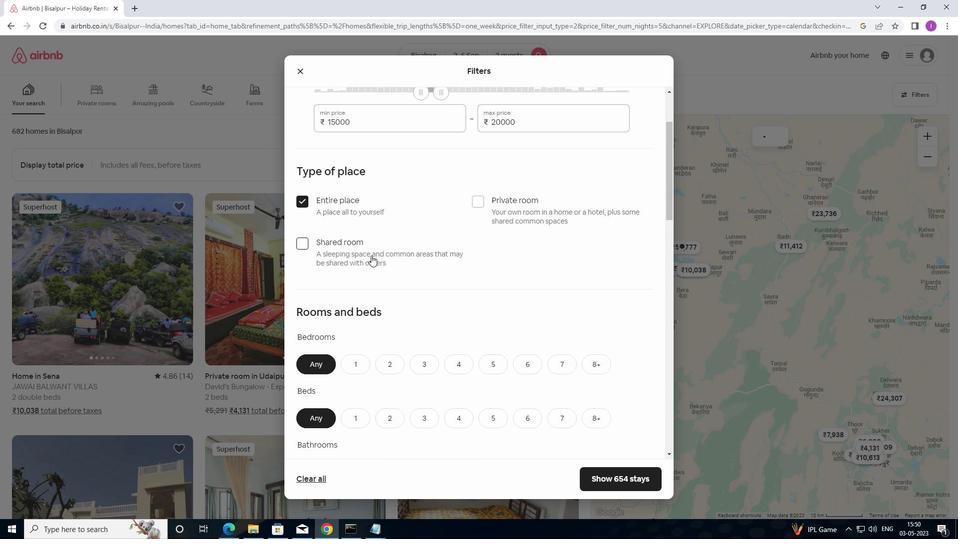
Action: Mouse scrolled (370, 255) with delta (0, 0)
Screenshot: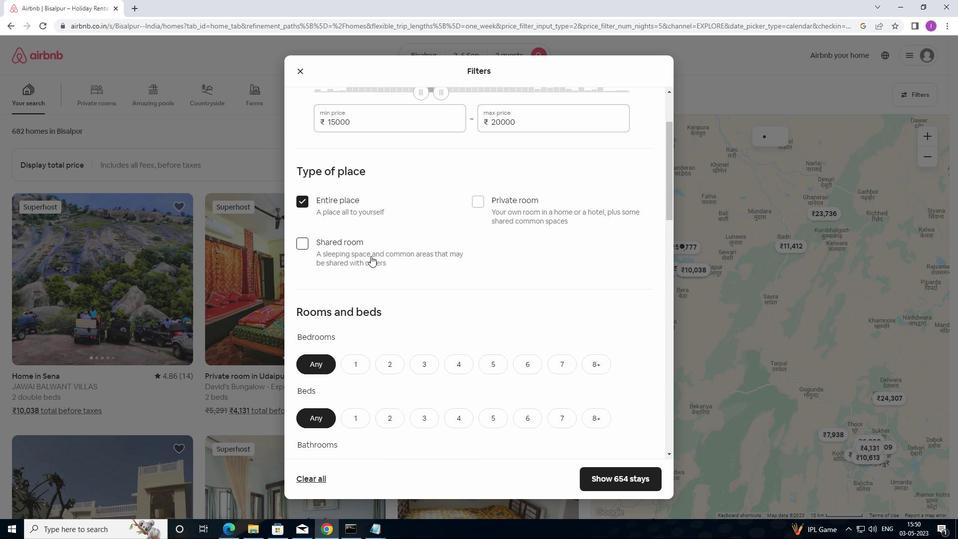 
Action: Mouse moved to (362, 269)
Screenshot: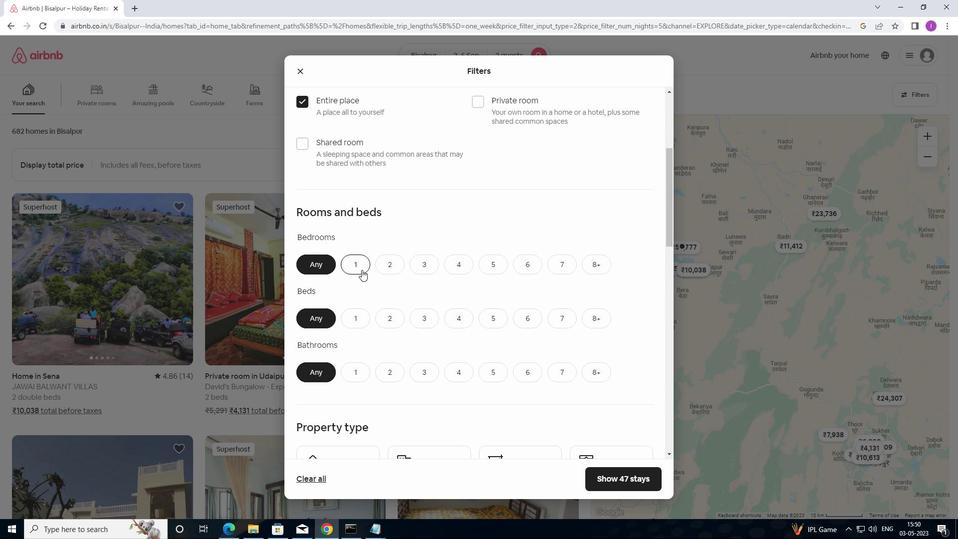 
Action: Mouse pressed left at (362, 269)
Screenshot: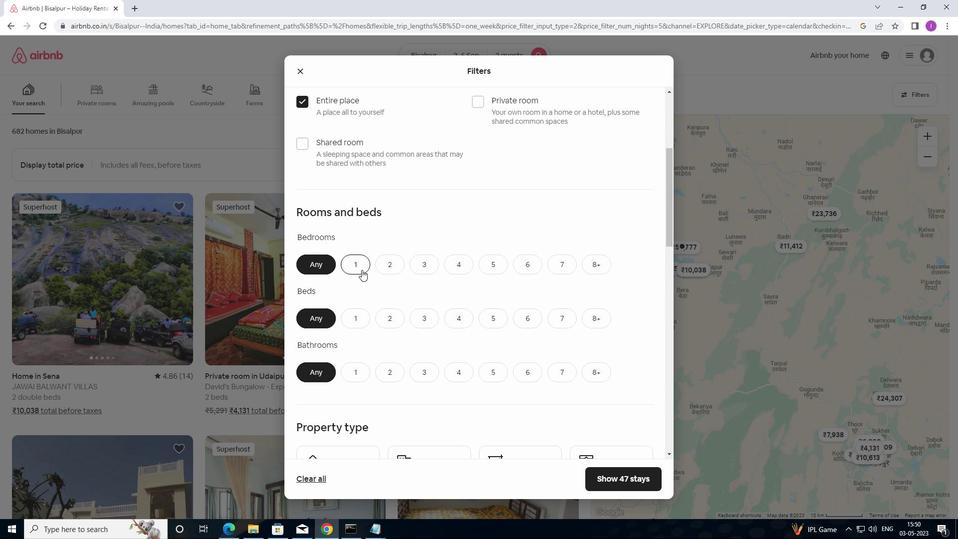 
Action: Mouse moved to (380, 313)
Screenshot: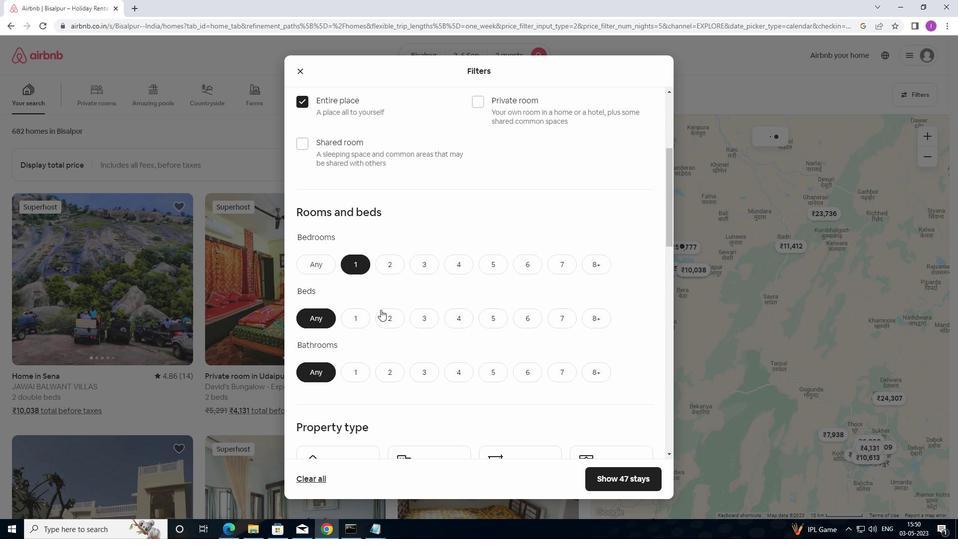 
Action: Mouse scrolled (380, 313) with delta (0, 0)
Screenshot: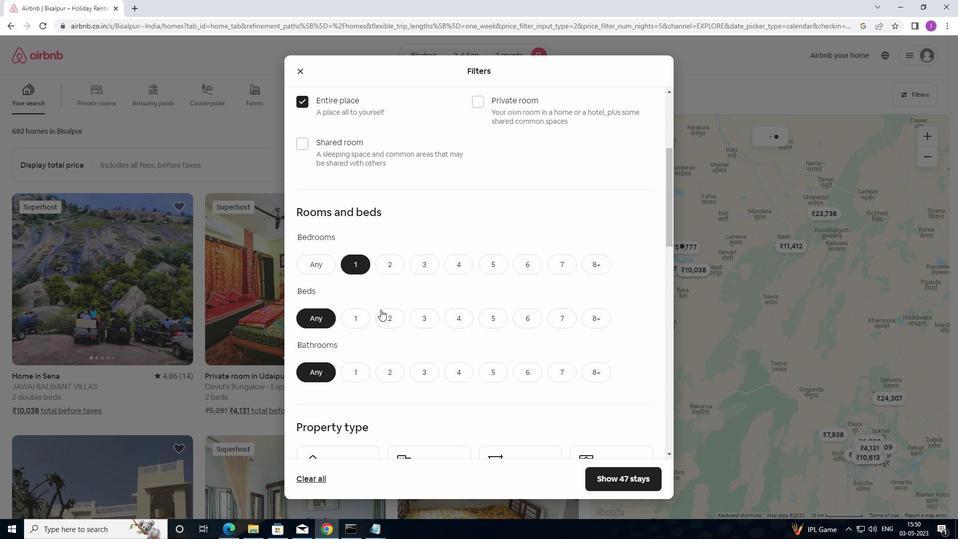 
Action: Mouse moved to (359, 271)
Screenshot: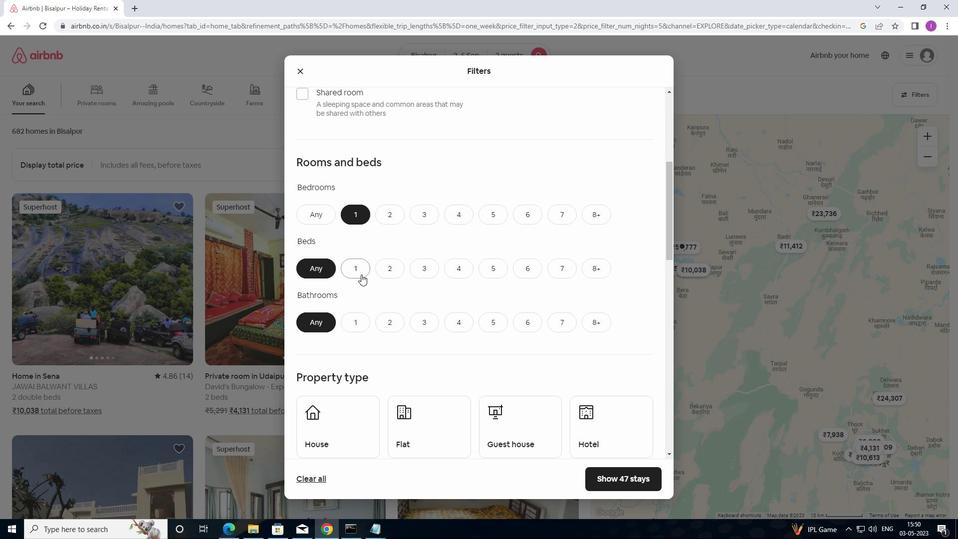 
Action: Mouse pressed left at (359, 271)
Screenshot: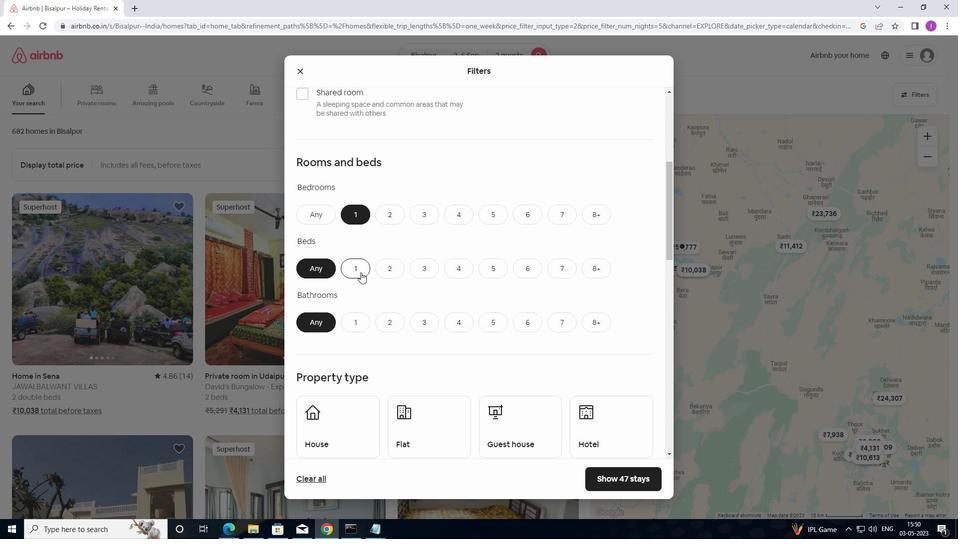 
Action: Mouse moved to (362, 300)
Screenshot: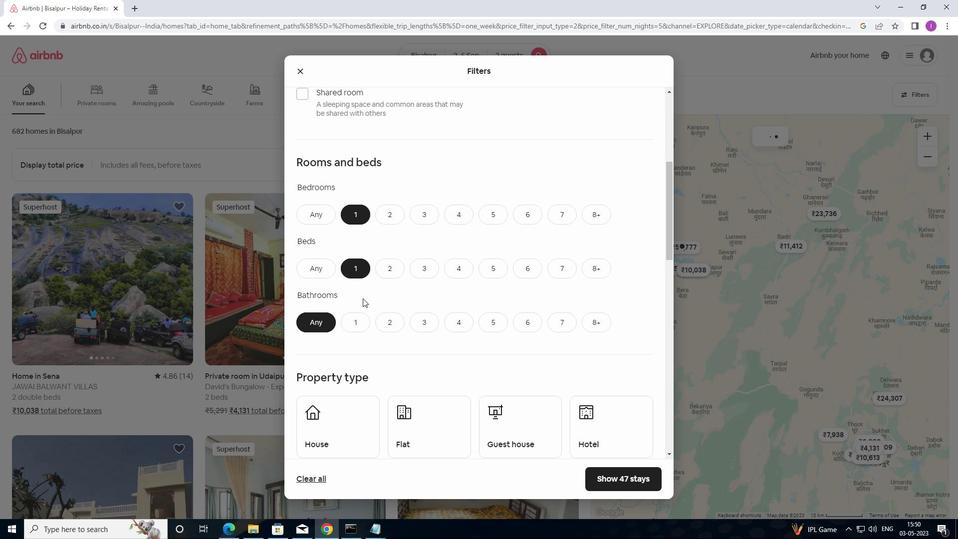 
Action: Mouse scrolled (362, 300) with delta (0, 0)
Screenshot: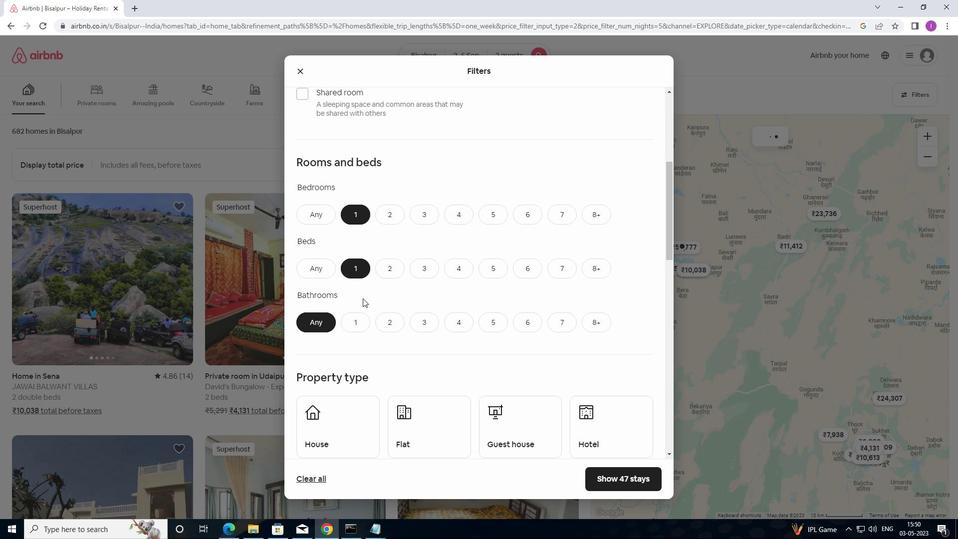 
Action: Mouse moved to (356, 278)
Screenshot: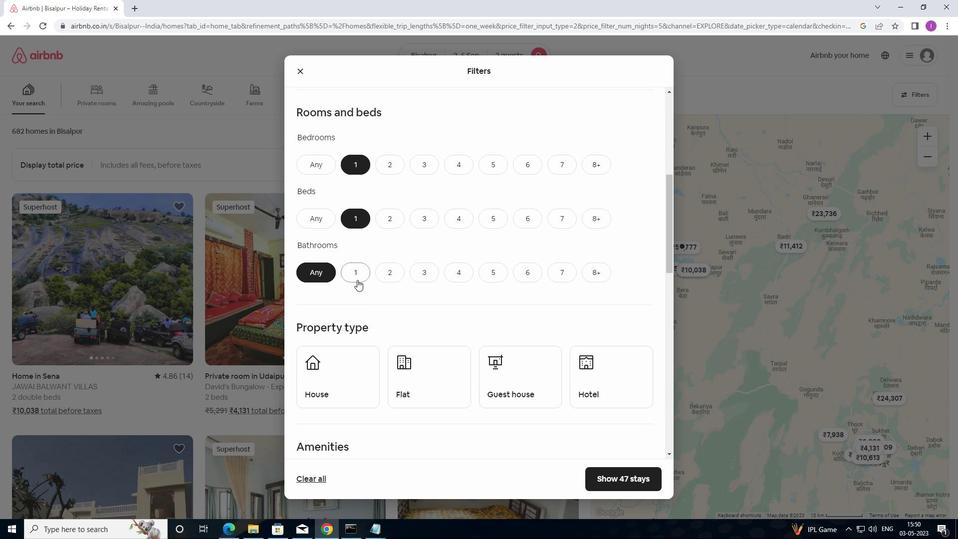 
Action: Mouse pressed left at (356, 278)
Screenshot: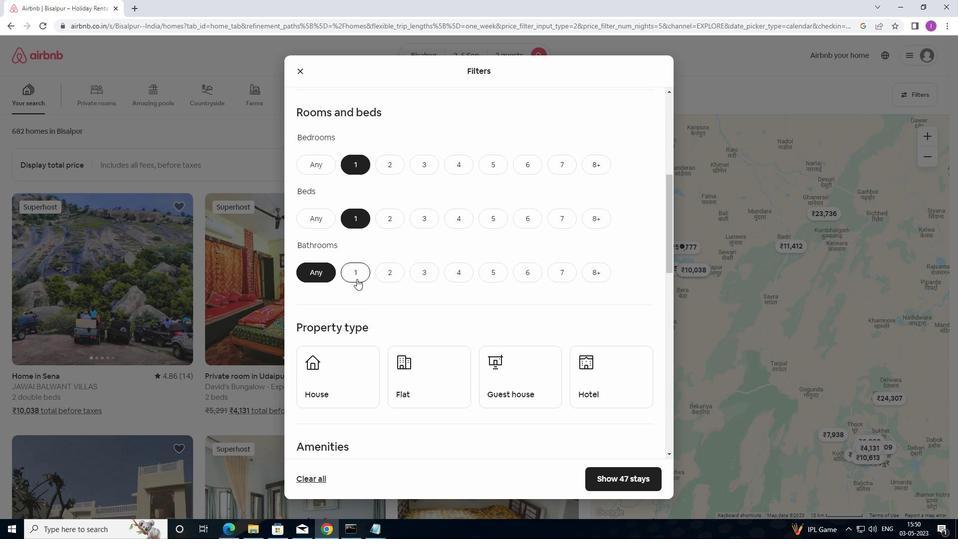 
Action: Mouse moved to (383, 275)
Screenshot: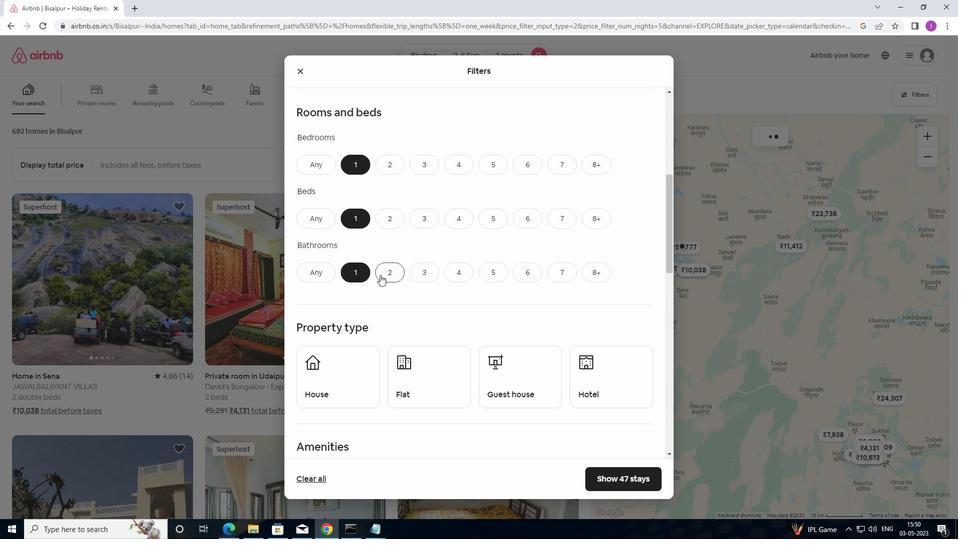 
Action: Mouse scrolled (383, 274) with delta (0, 0)
Screenshot: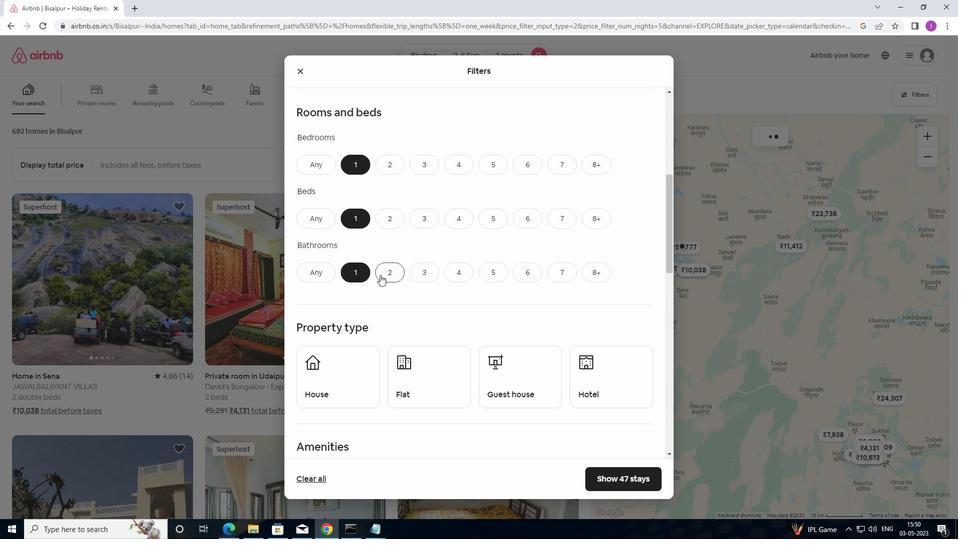
Action: Mouse moved to (384, 275)
Screenshot: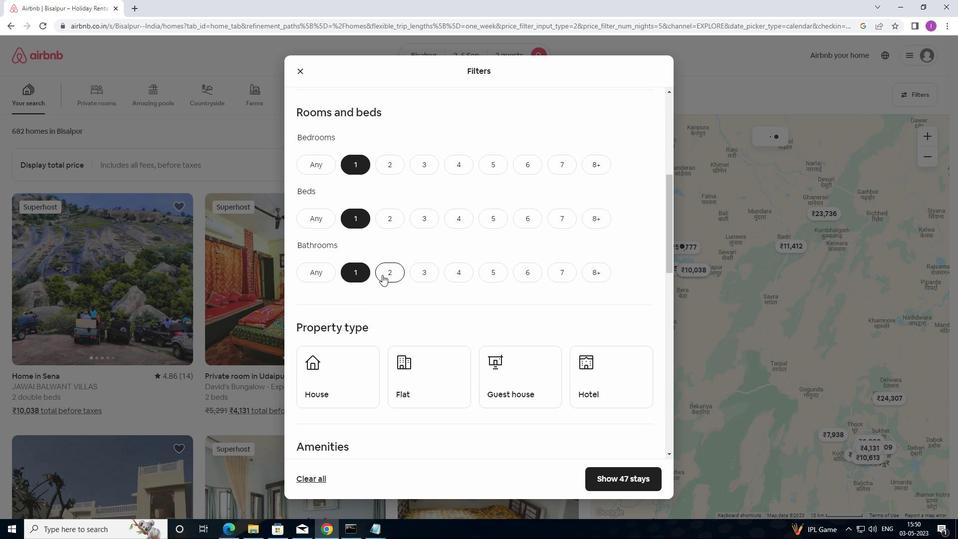 
Action: Mouse scrolled (384, 275) with delta (0, 0)
Screenshot: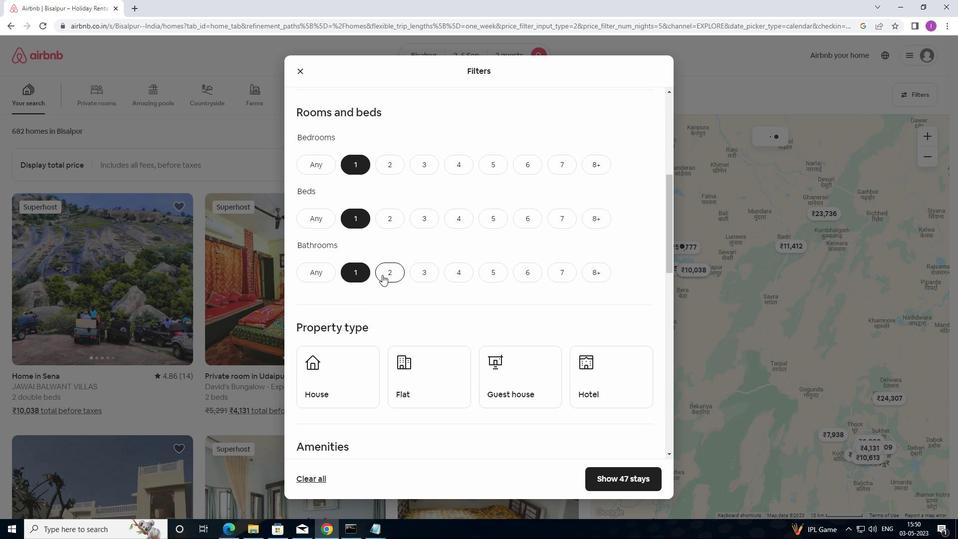 
Action: Mouse scrolled (384, 275) with delta (0, 0)
Screenshot: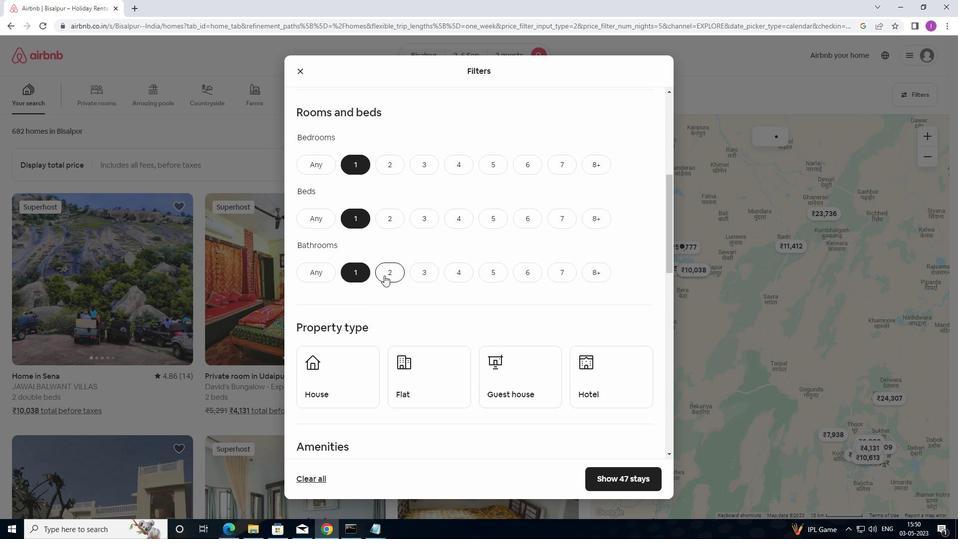 
Action: Mouse scrolled (384, 275) with delta (0, 0)
Screenshot: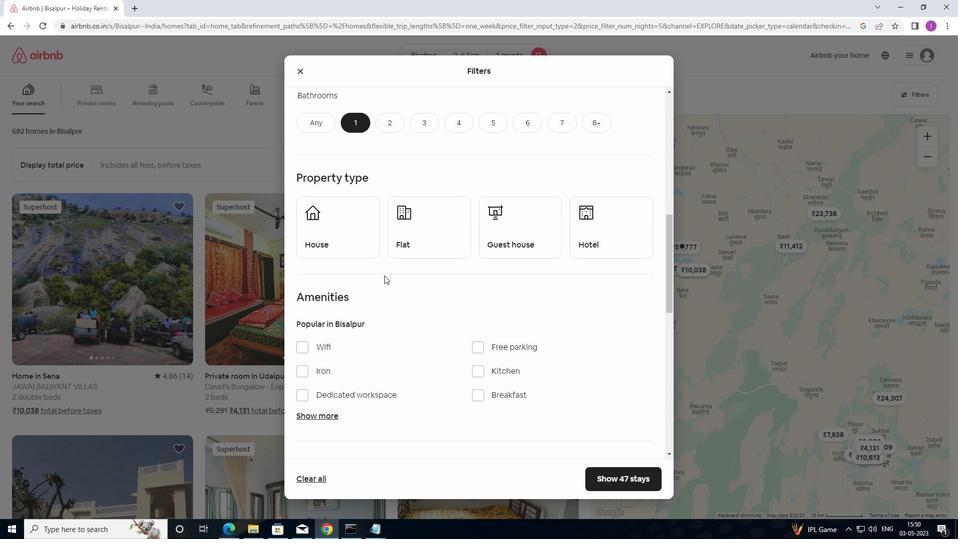 
Action: Mouse moved to (366, 269)
Screenshot: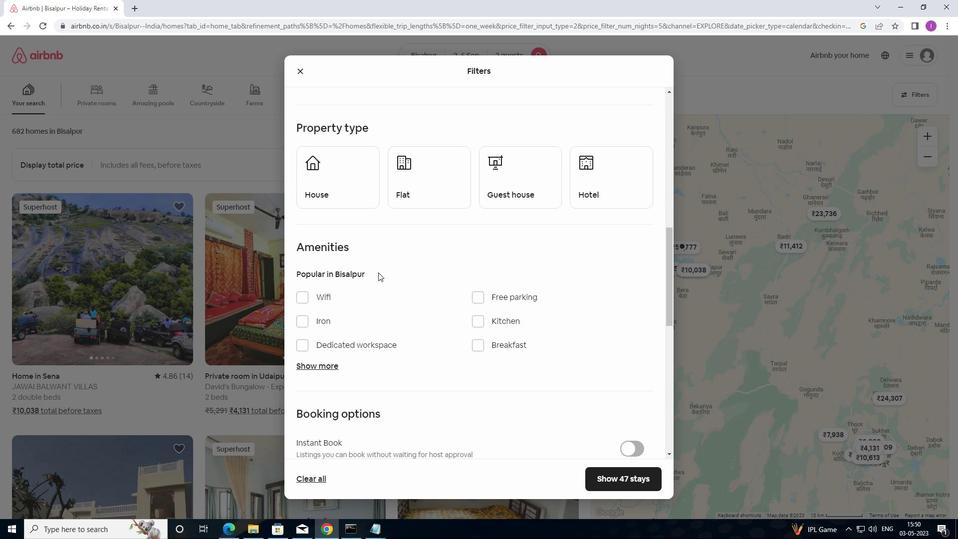 
Action: Mouse scrolled (366, 268) with delta (0, 0)
Screenshot: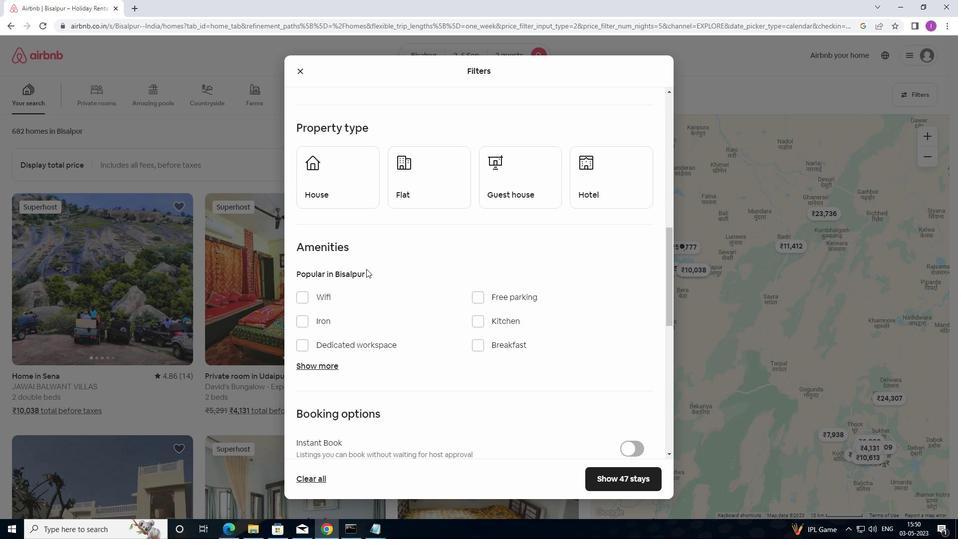
Action: Mouse moved to (305, 142)
Screenshot: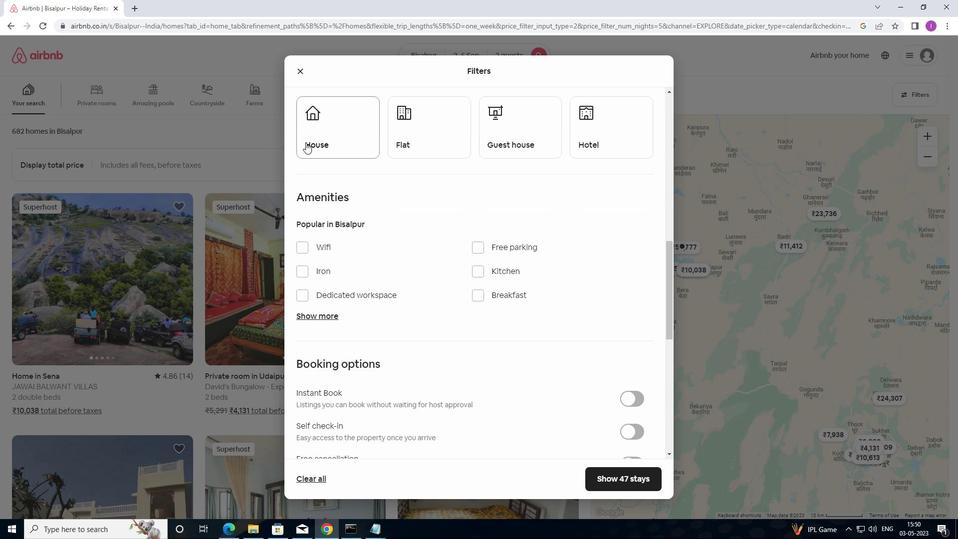 
Action: Mouse pressed left at (305, 142)
Screenshot: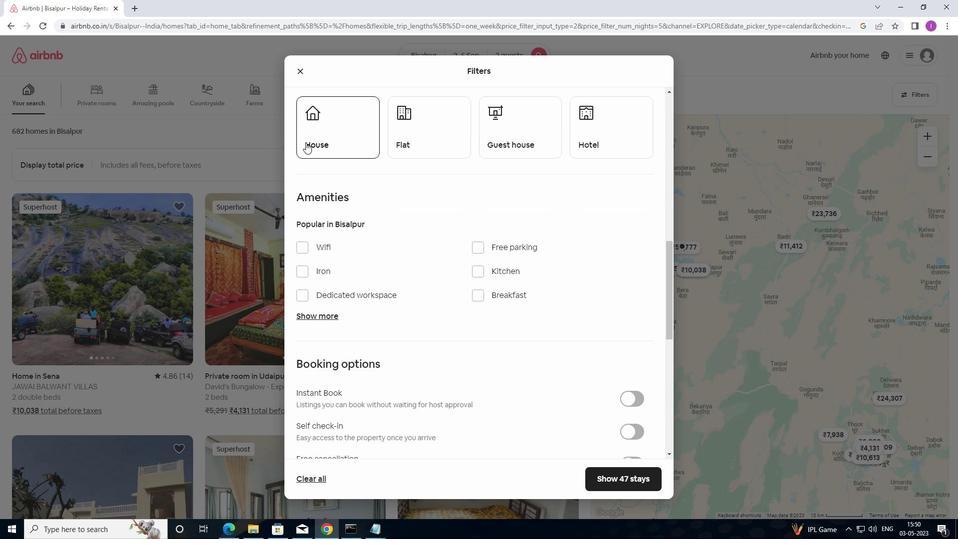 
Action: Mouse moved to (428, 149)
Screenshot: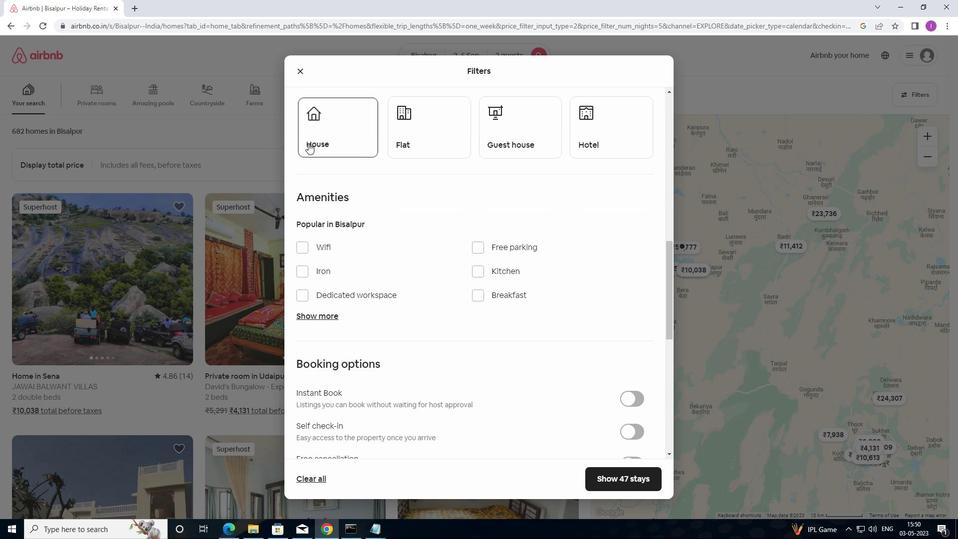 
Action: Mouse pressed left at (428, 149)
Screenshot: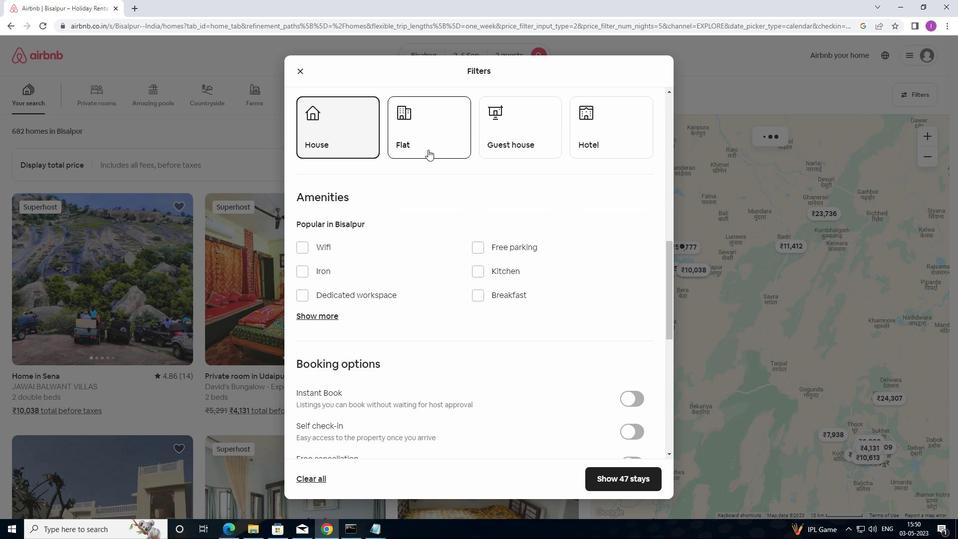 
Action: Mouse moved to (505, 136)
Screenshot: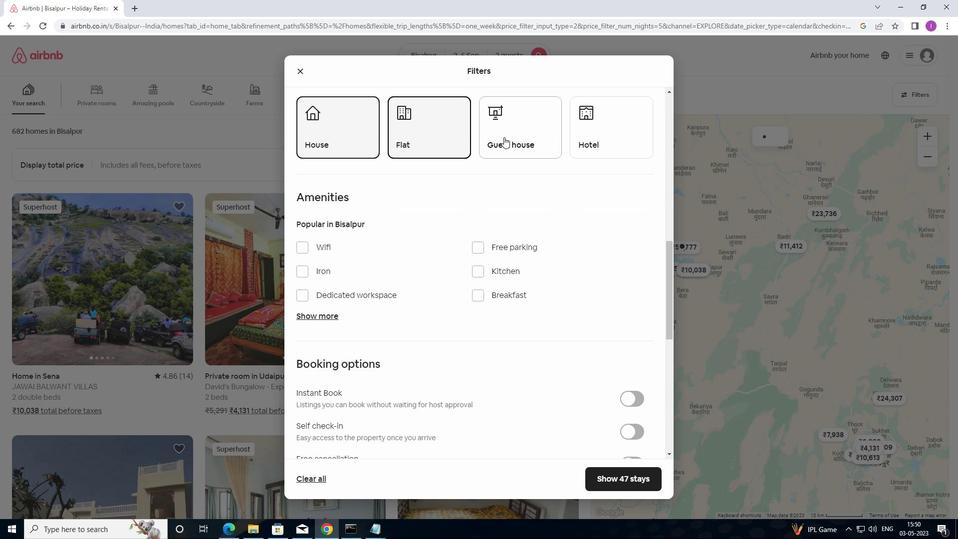 
Action: Mouse pressed left at (505, 136)
Screenshot: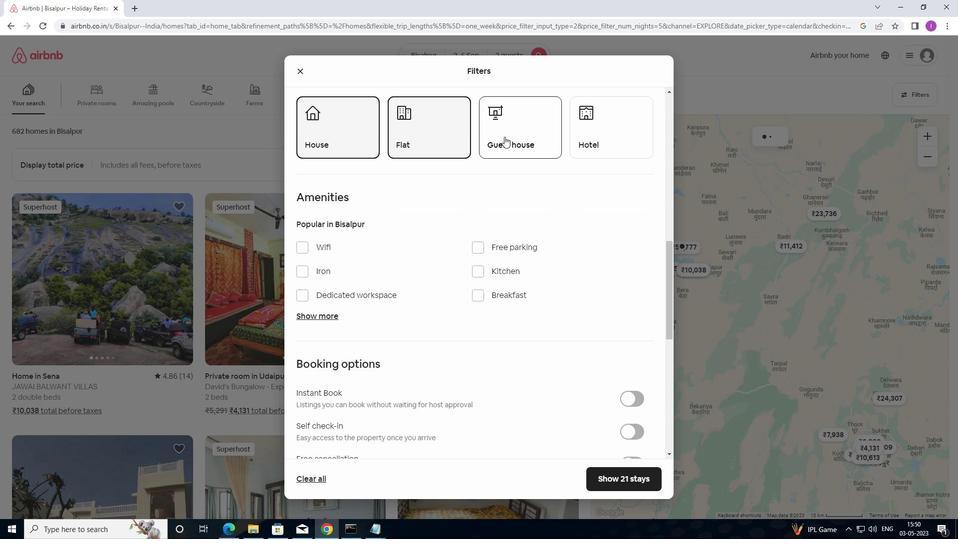 
Action: Mouse moved to (617, 136)
Screenshot: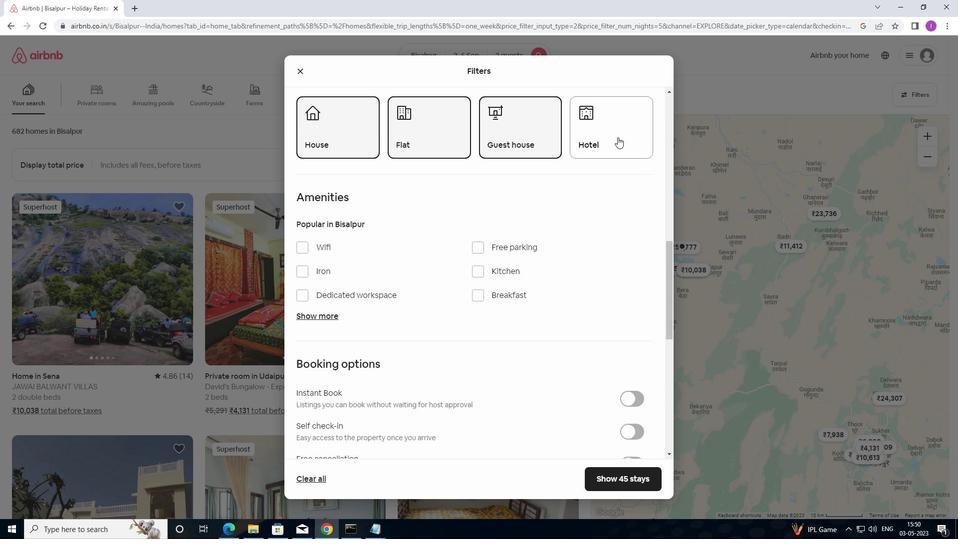 
Action: Mouse pressed left at (617, 136)
Screenshot: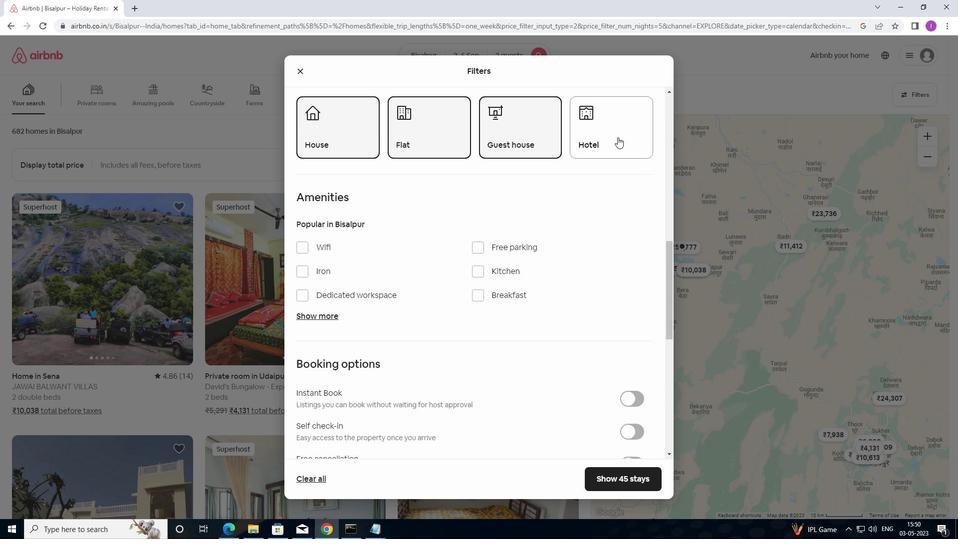 
Action: Mouse moved to (591, 205)
Screenshot: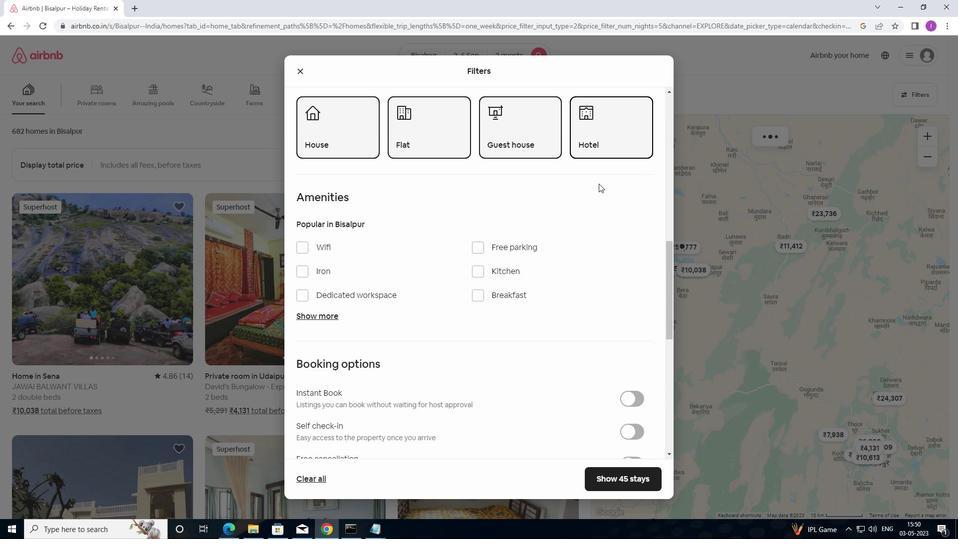 
Action: Mouse scrolled (591, 204) with delta (0, 0)
Screenshot: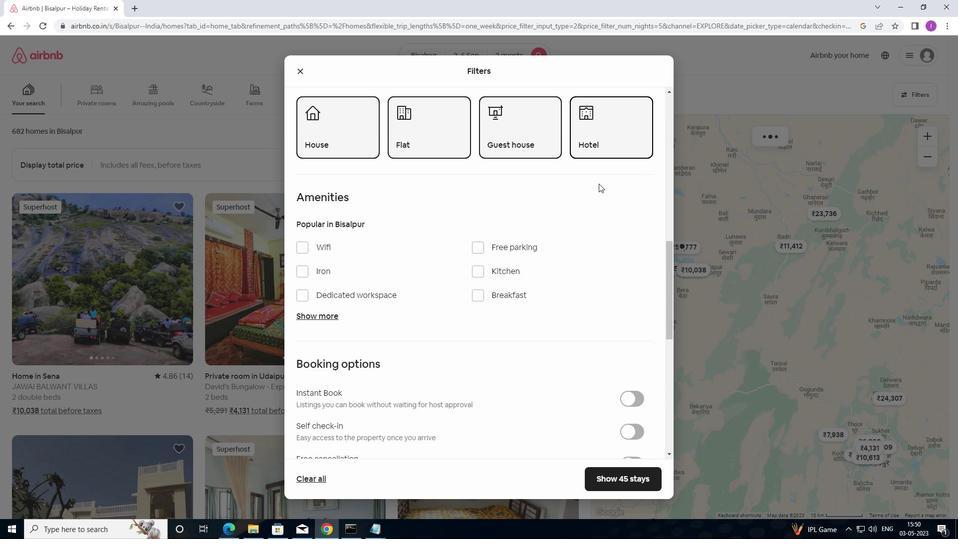 
Action: Mouse moved to (591, 209)
Screenshot: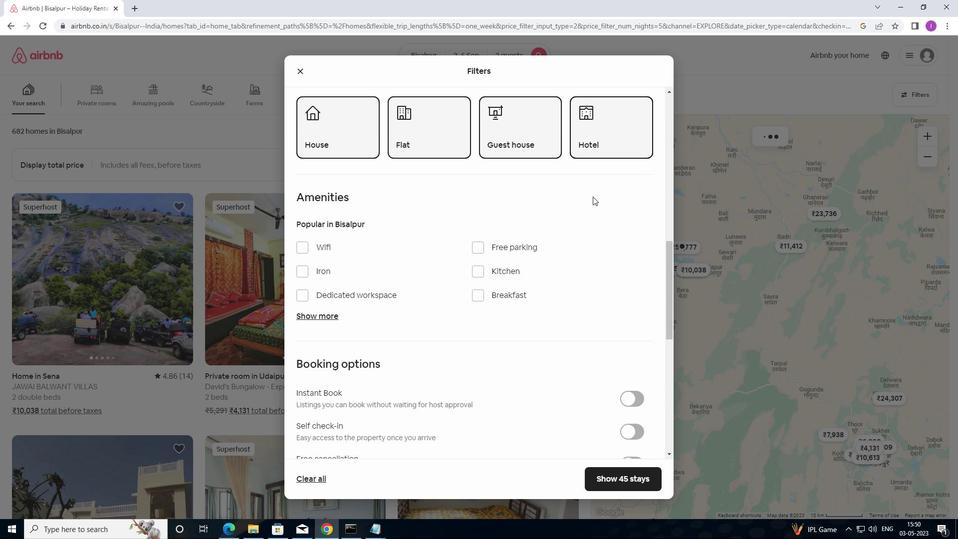 
Action: Mouse scrolled (591, 208) with delta (0, 0)
Screenshot: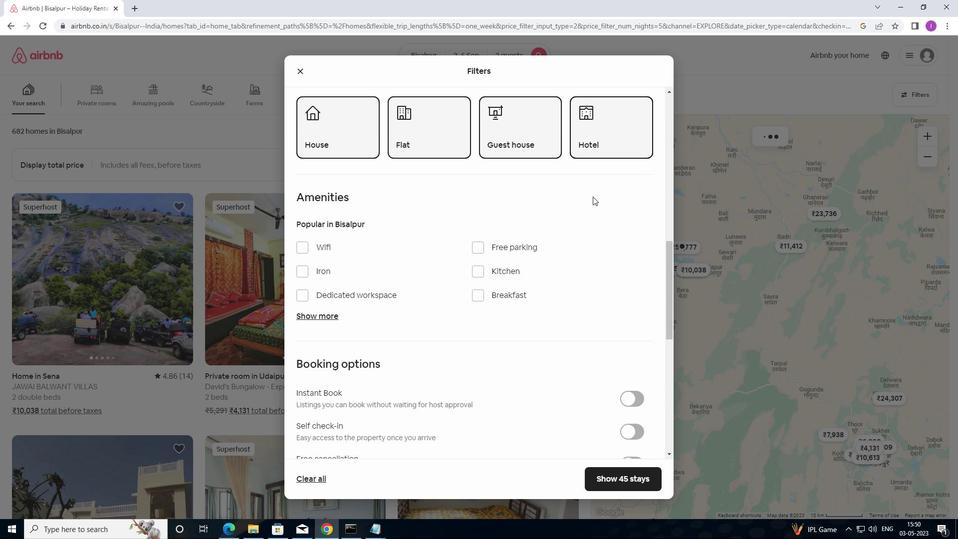 
Action: Mouse moved to (590, 210)
Screenshot: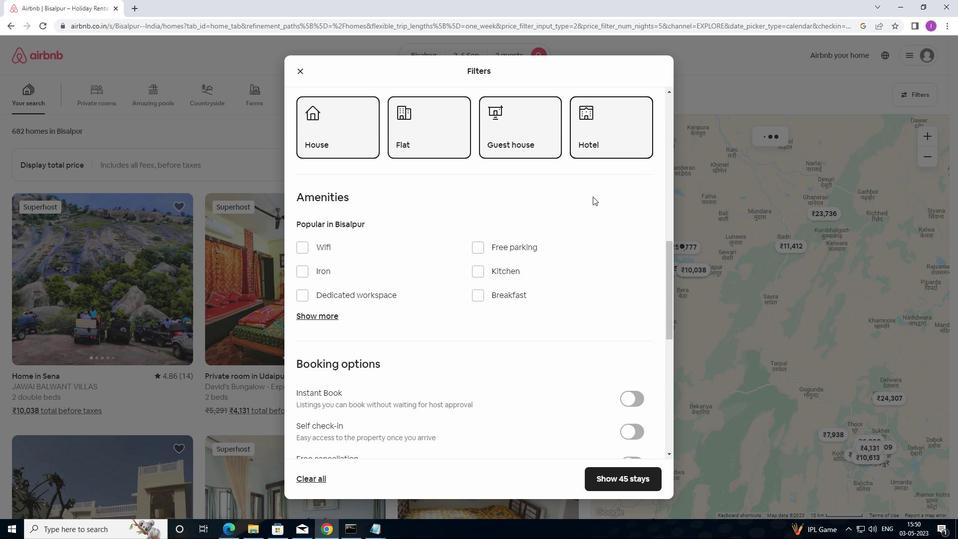 
Action: Mouse scrolled (590, 210) with delta (0, 0)
Screenshot: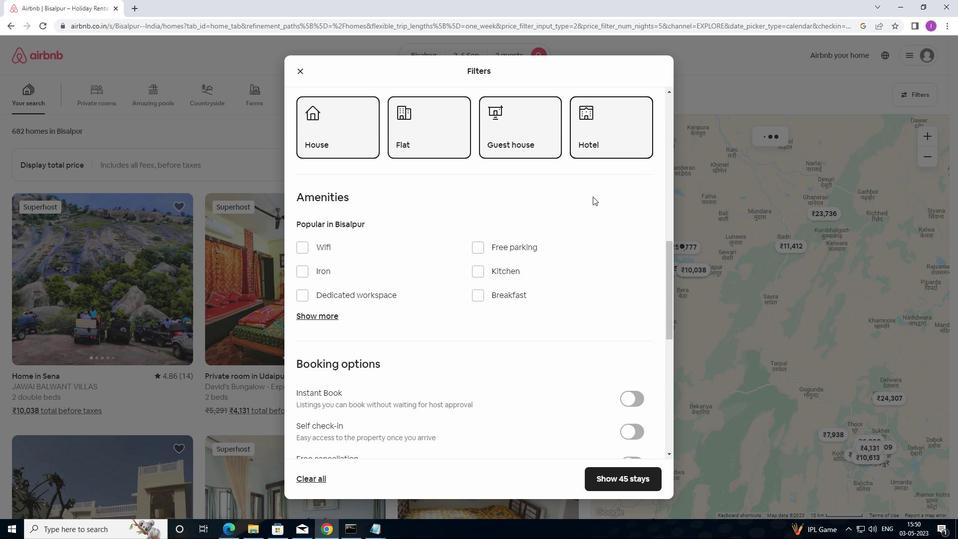 
Action: Mouse moved to (630, 277)
Screenshot: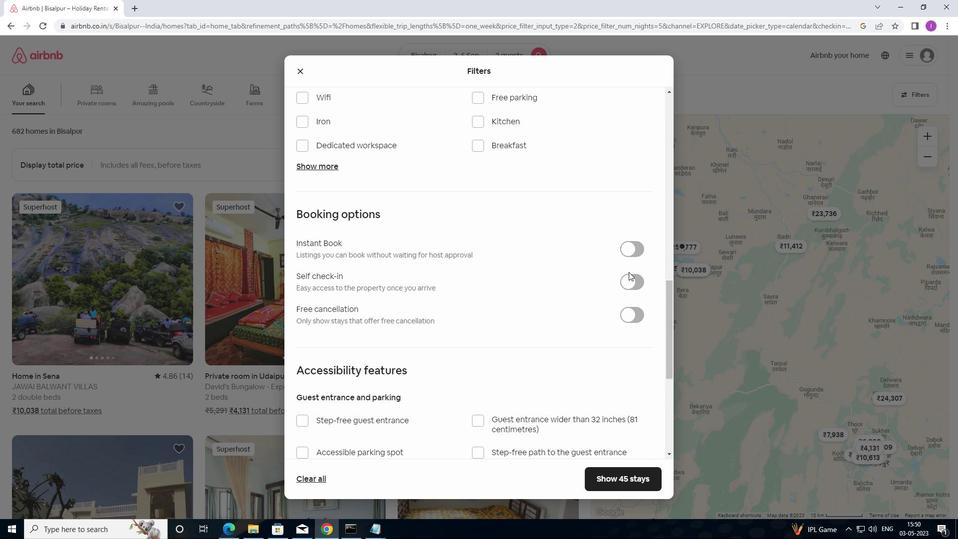 
Action: Mouse pressed left at (630, 277)
Screenshot: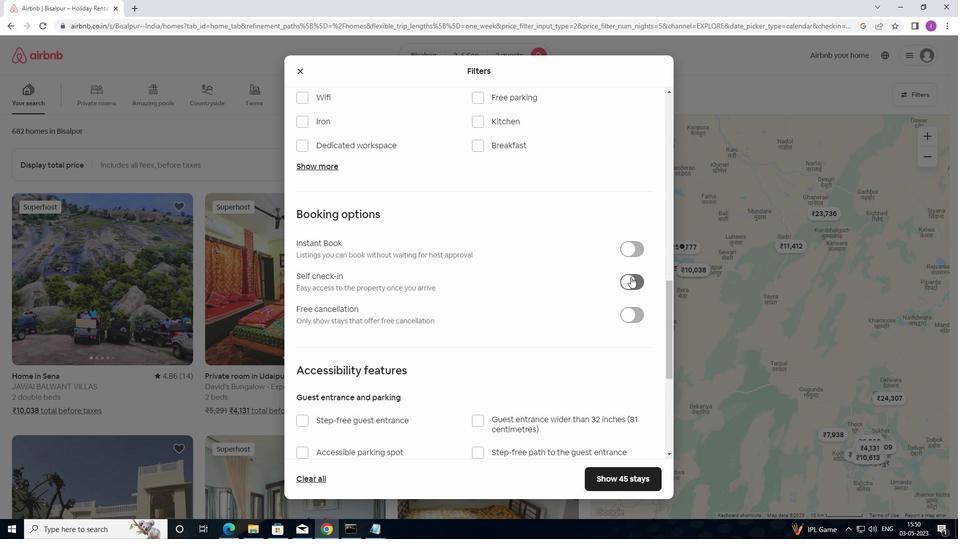 
Action: Mouse moved to (506, 295)
Screenshot: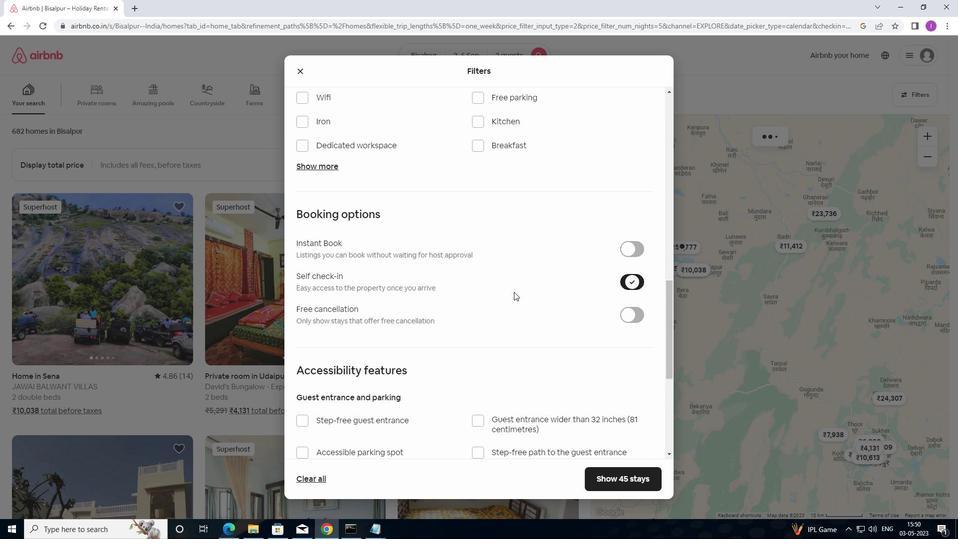 
Action: Mouse scrolled (506, 294) with delta (0, 0)
Screenshot: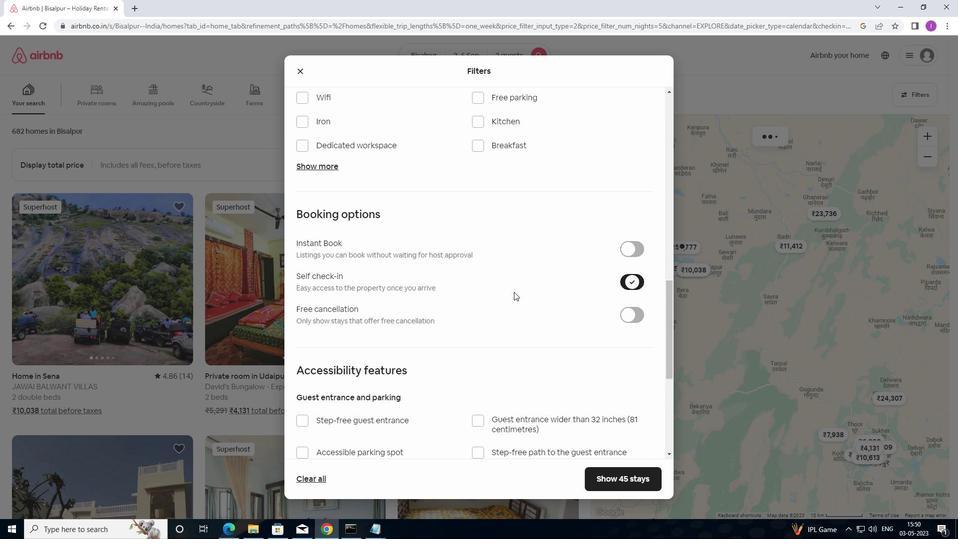 
Action: Mouse moved to (505, 296)
Screenshot: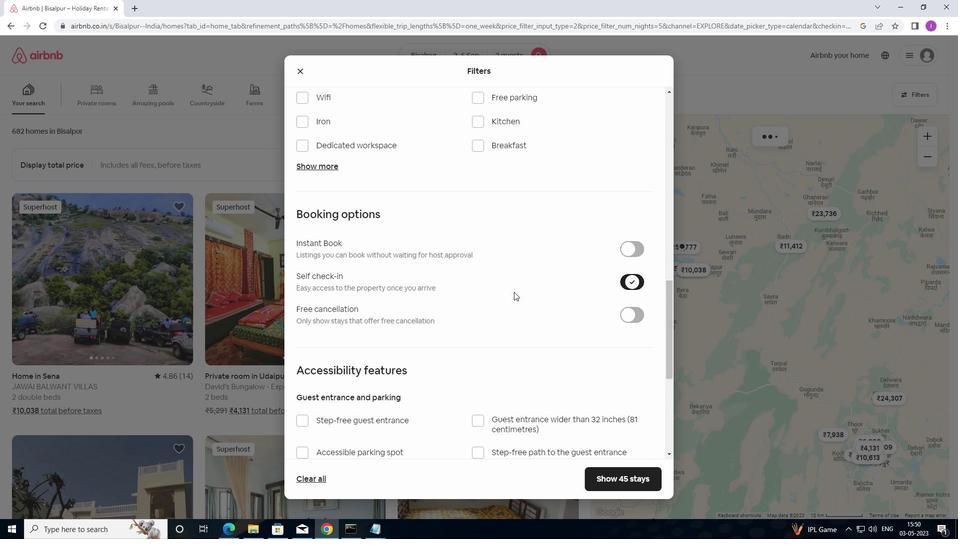 
Action: Mouse scrolled (505, 296) with delta (0, 0)
Screenshot: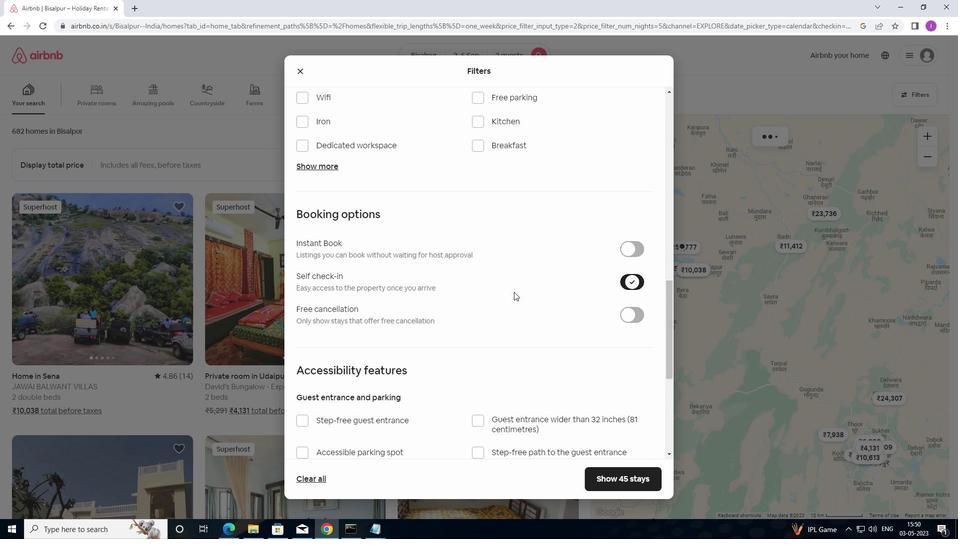 
Action: Mouse moved to (505, 297)
Screenshot: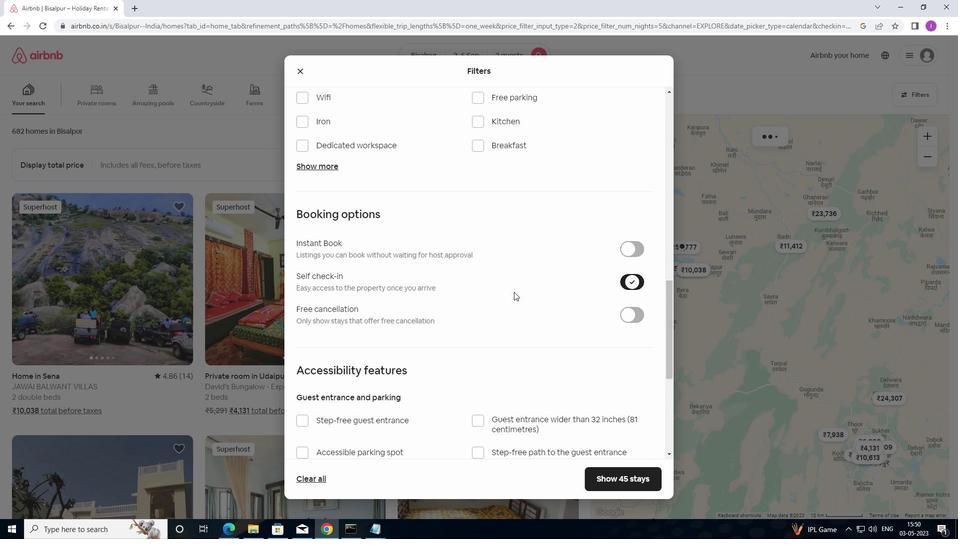 
Action: Mouse scrolled (505, 296) with delta (0, 0)
Screenshot: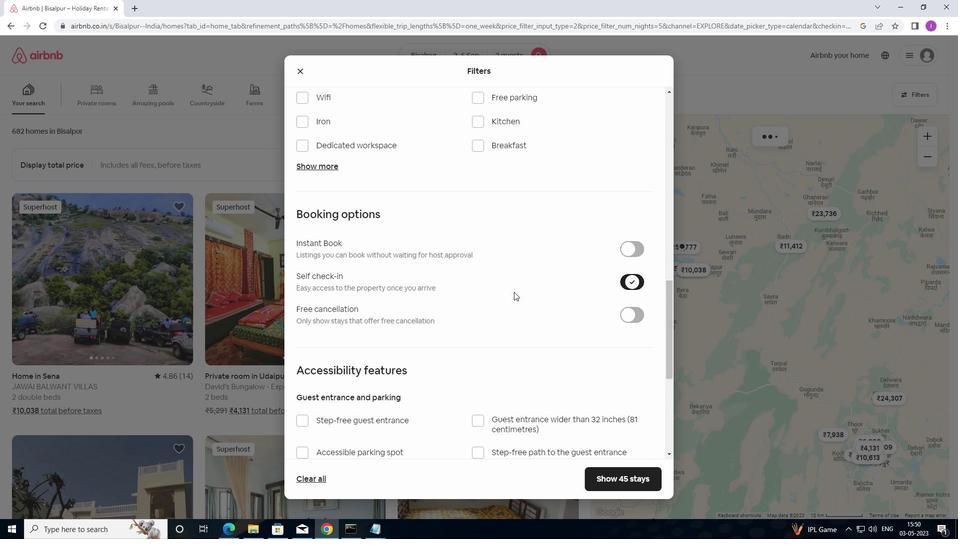 
Action: Mouse moved to (504, 299)
Screenshot: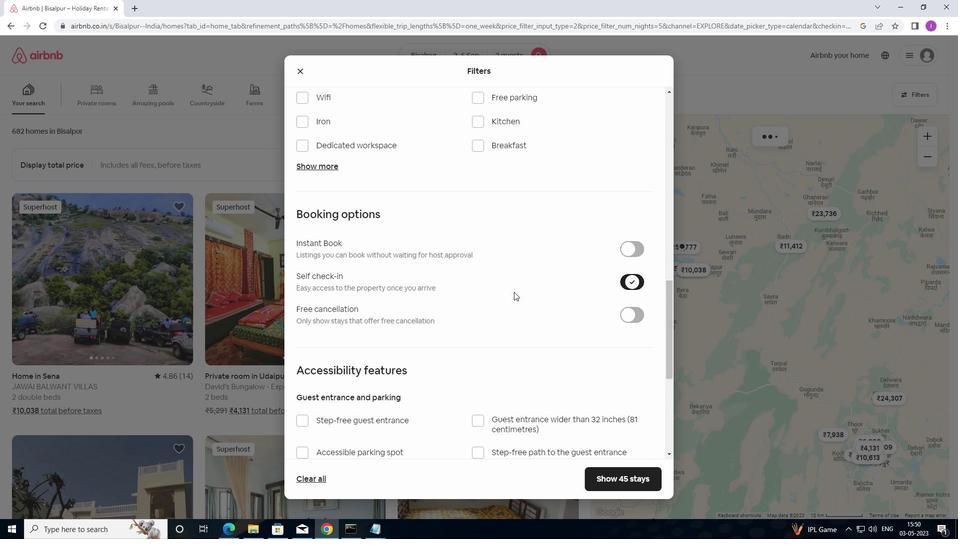 
Action: Mouse scrolled (504, 298) with delta (0, 0)
Screenshot: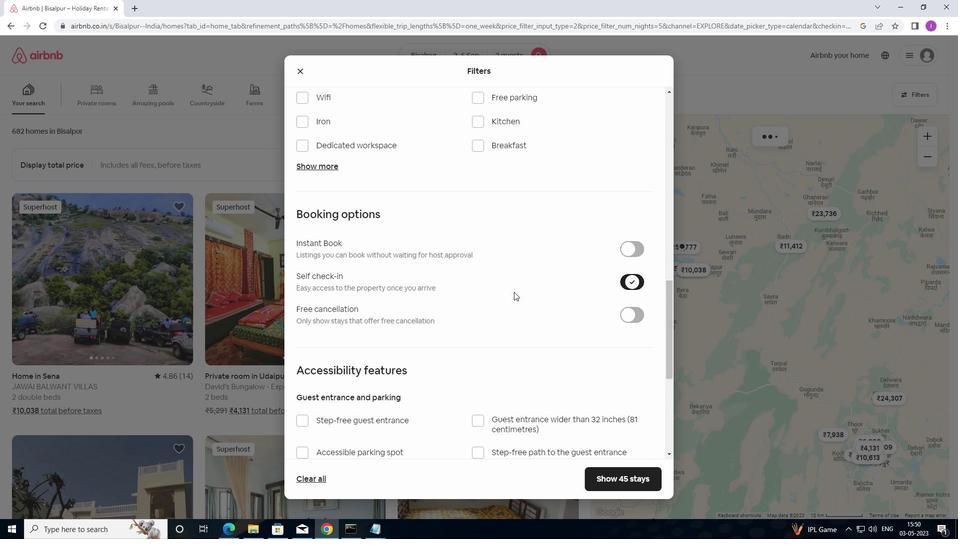 
Action: Mouse moved to (500, 301)
Screenshot: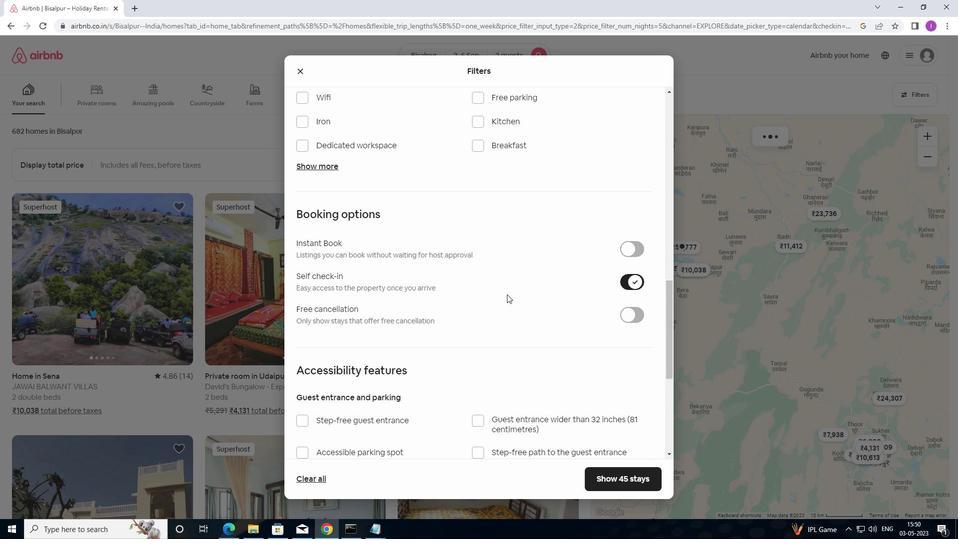 
Action: Mouse scrolled (500, 300) with delta (0, 0)
Screenshot: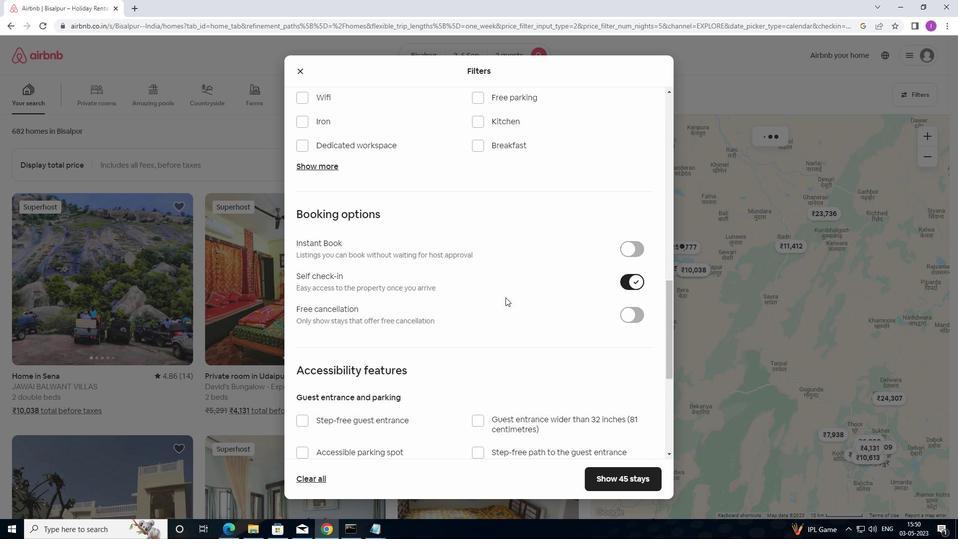 
Action: Mouse moved to (462, 303)
Screenshot: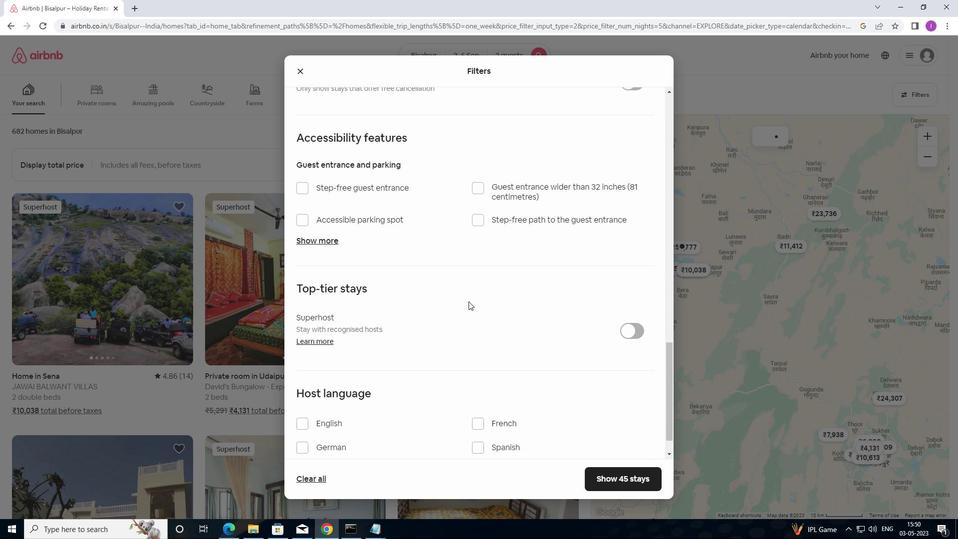 
Action: Mouse scrolled (462, 303) with delta (0, 0)
Screenshot: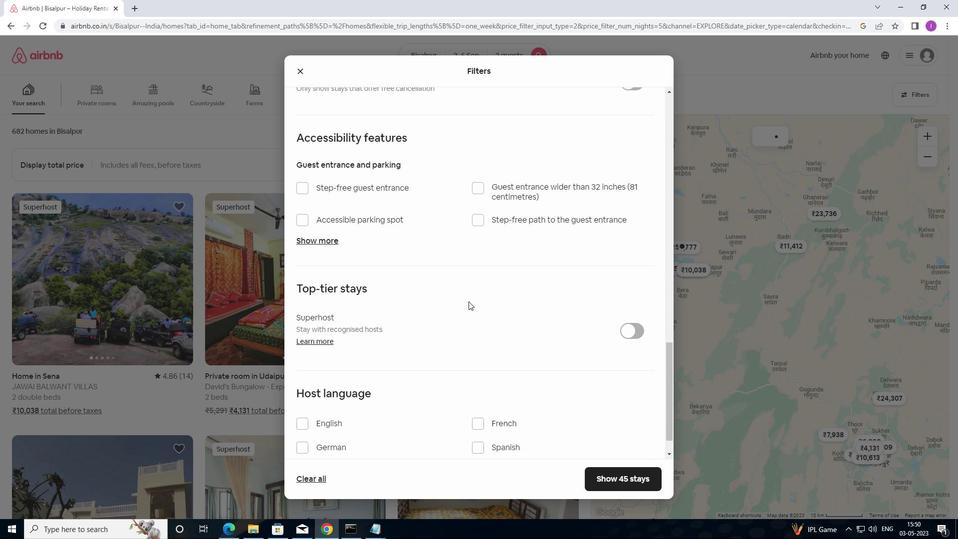 
Action: Mouse moved to (461, 308)
Screenshot: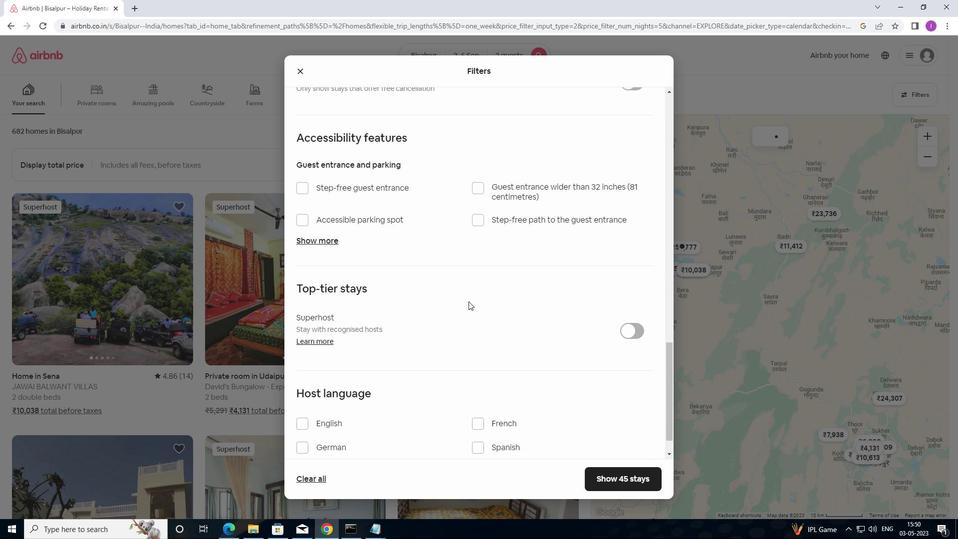 
Action: Mouse scrolled (461, 308) with delta (0, 0)
Screenshot: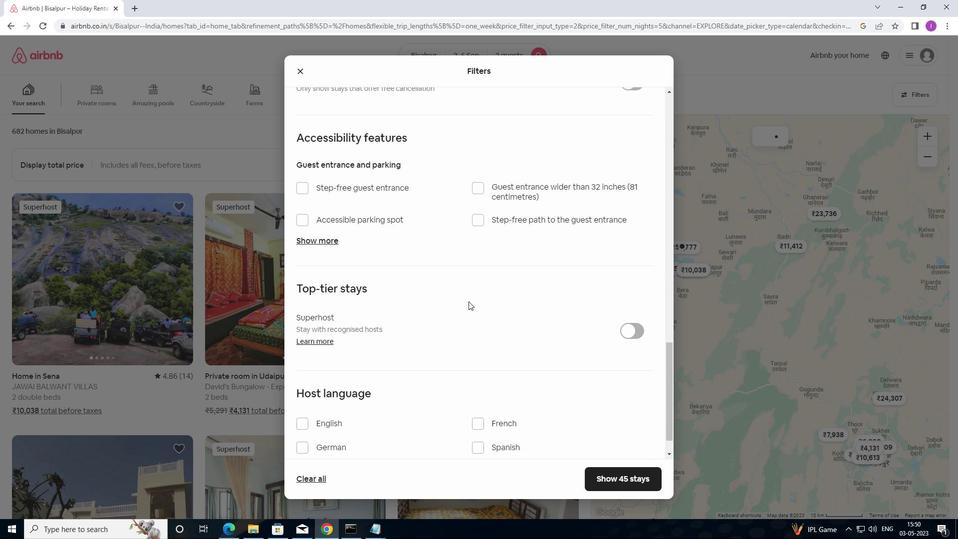 
Action: Mouse moved to (460, 312)
Screenshot: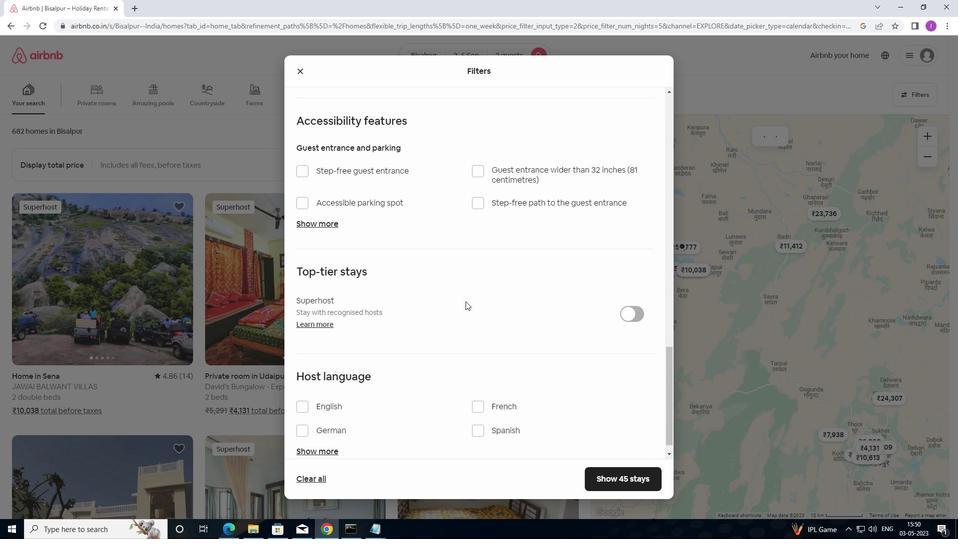 
Action: Mouse scrolled (460, 311) with delta (0, 0)
Screenshot: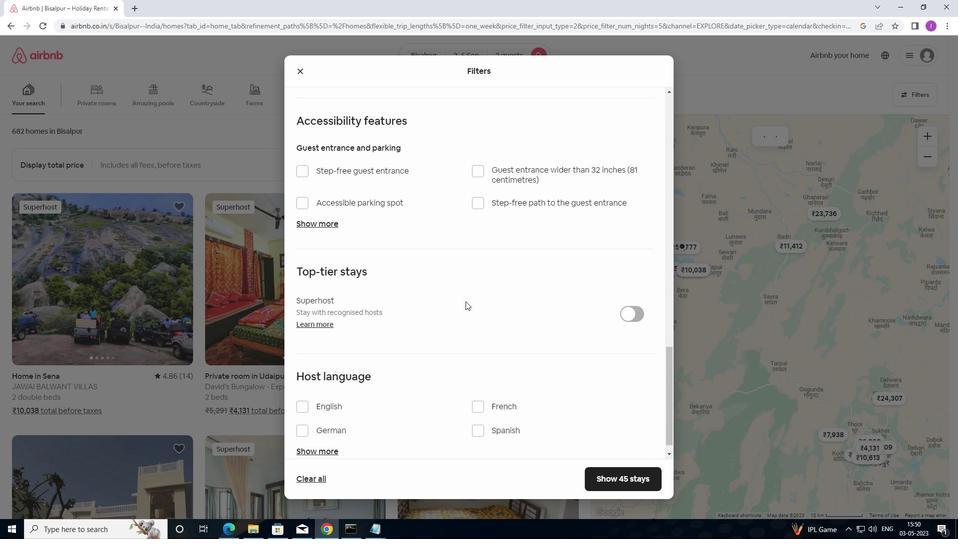 
Action: Mouse scrolled (460, 311) with delta (0, 0)
Screenshot: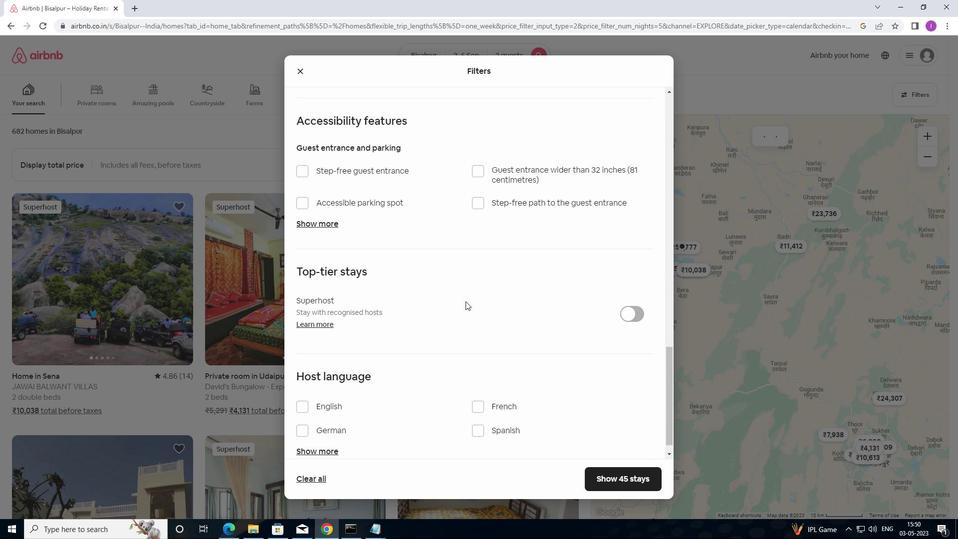 
Action: Mouse moved to (300, 388)
Screenshot: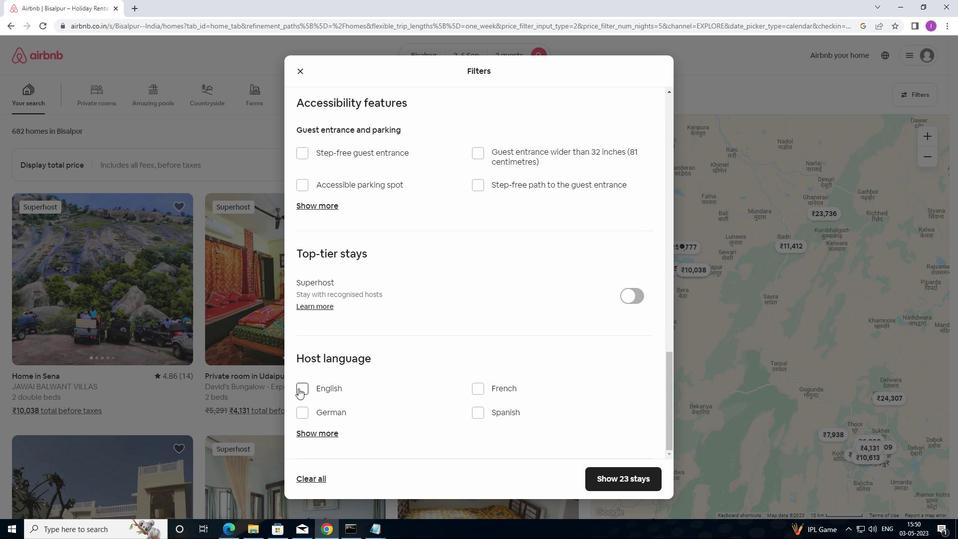 
Action: Mouse pressed left at (300, 388)
Screenshot: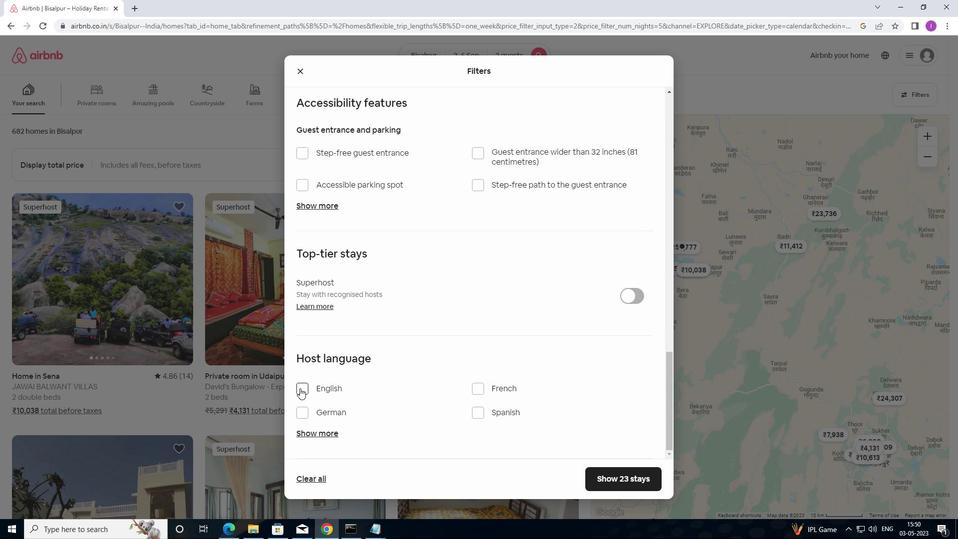 
Action: Mouse moved to (618, 480)
Screenshot: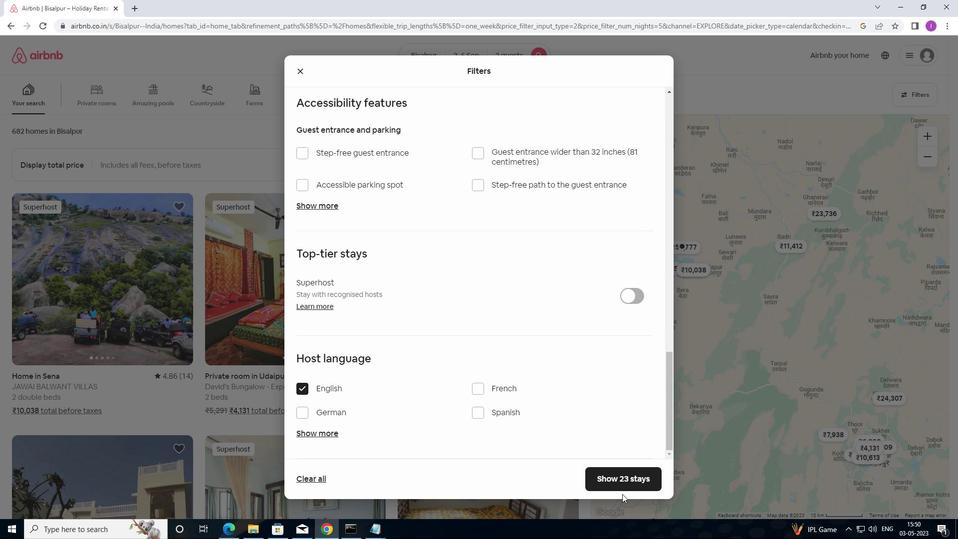 
Action: Mouse pressed left at (618, 480)
Screenshot: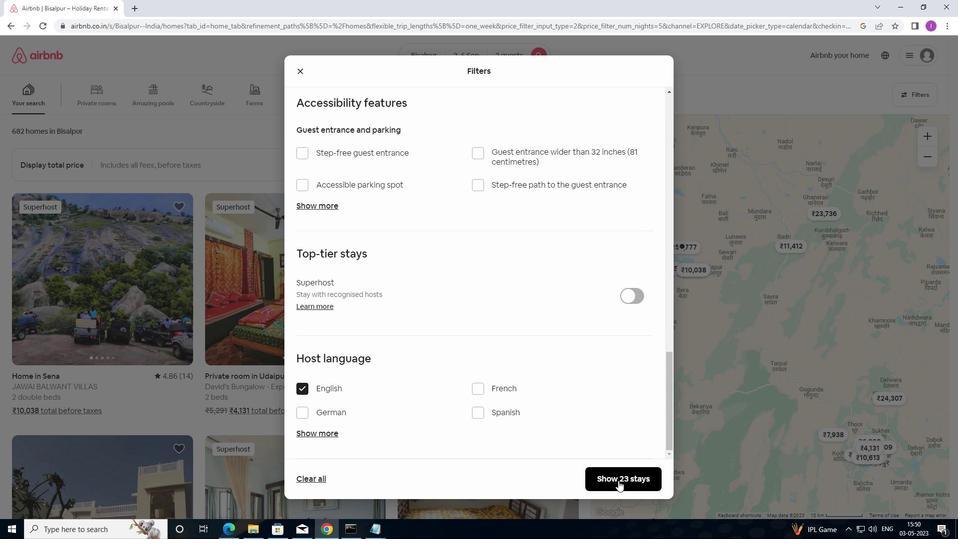 
Action: Mouse moved to (636, 462)
Screenshot: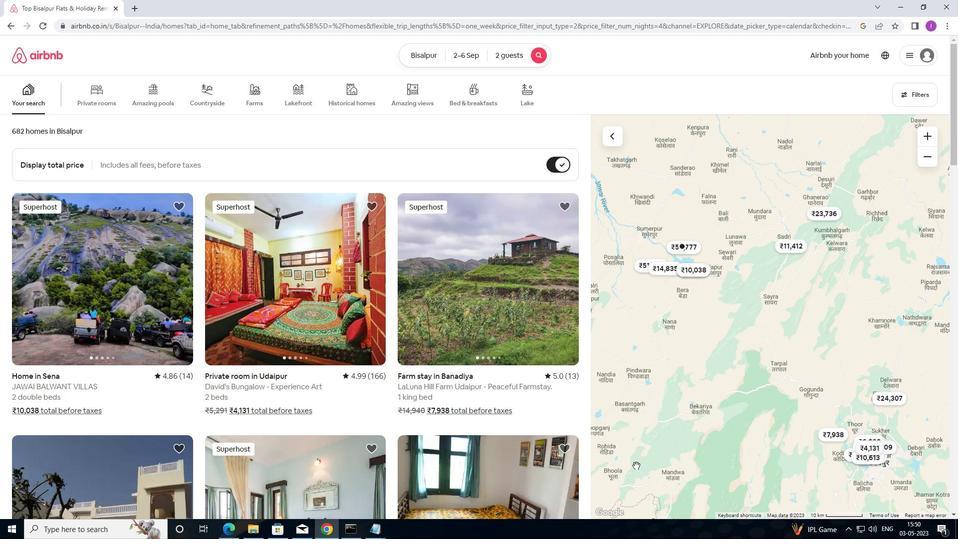
